 Task: Add an event with the title Product Testing Session, date '2024/05/20', time 9:40 AM to 11:40 AMand add a description: To enhance the networking experience, the event may also include icebreaker activities or facilitated networking games designed to spark conversations and foster connections. These activities will encourage attendees to interact with individuals they may not have met otherwise, promoting a broader network and diverse perspectives., put the event into Red category . Add location for the event as: 654 Belem Tower, Lisbon, Portugal, logged in from the account softage.1@softage.netand send the event invitation to softage.5@softage.net and softage.6@softage.net. Set a reminder for the event At time of event
Action: Mouse moved to (116, 115)
Screenshot: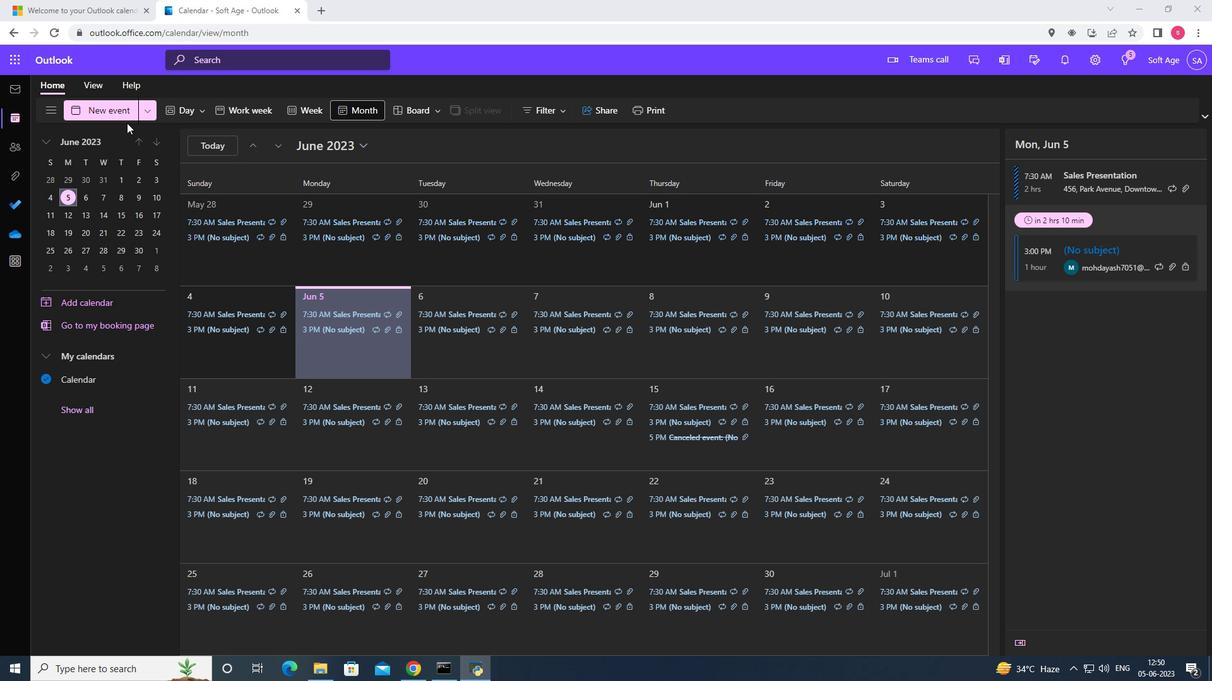 
Action: Mouse pressed left at (116, 115)
Screenshot: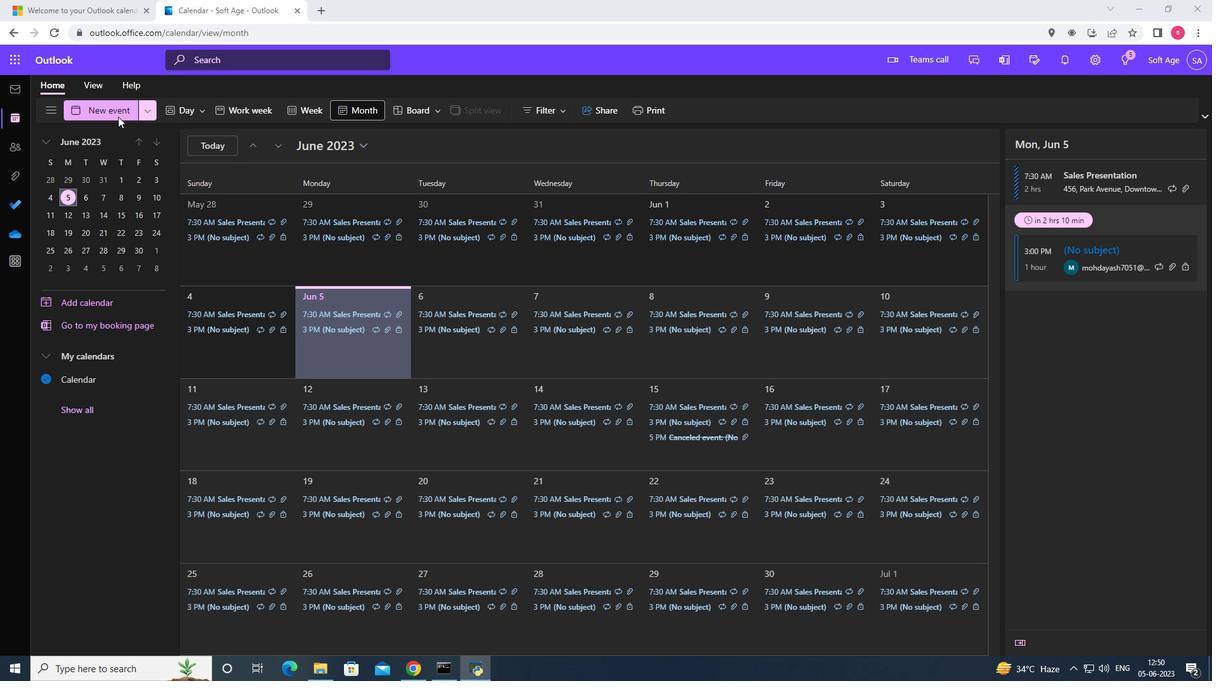 
Action: Mouse moved to (114, 228)
Screenshot: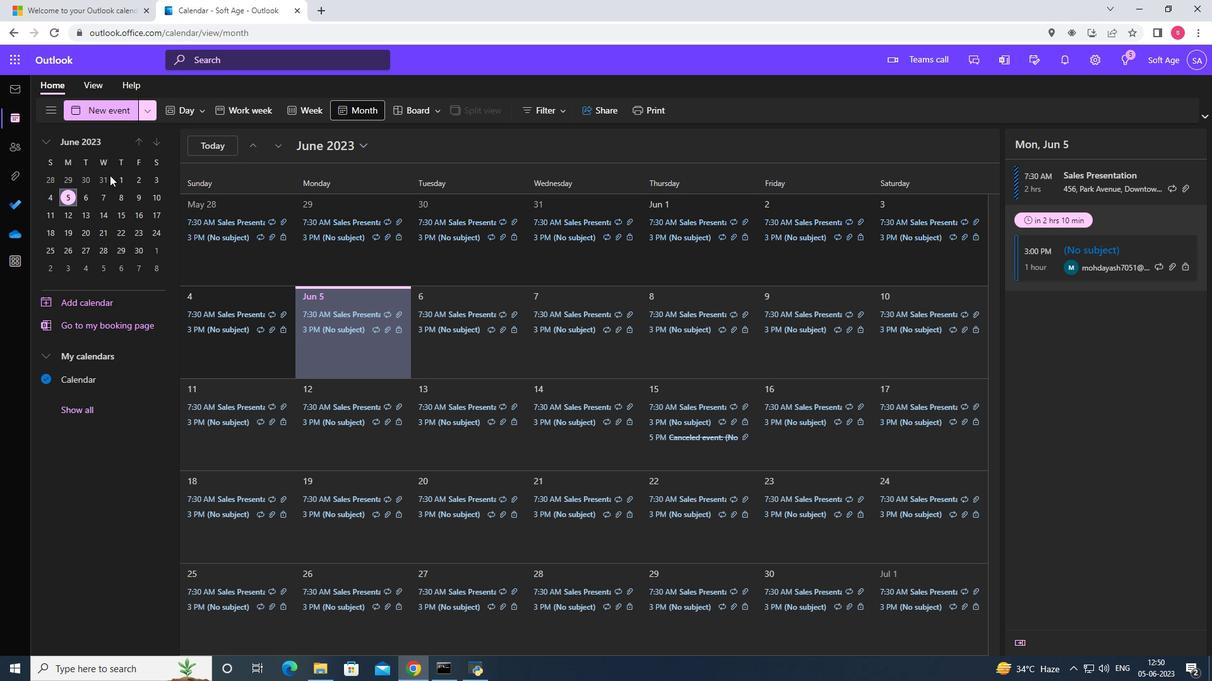 
Action: Key pressed <Key.shift><Key.shift><Key.shift>Product<Key.space><Key.shift>Testing<Key.space><Key.shift>Session<Key.space>
Screenshot: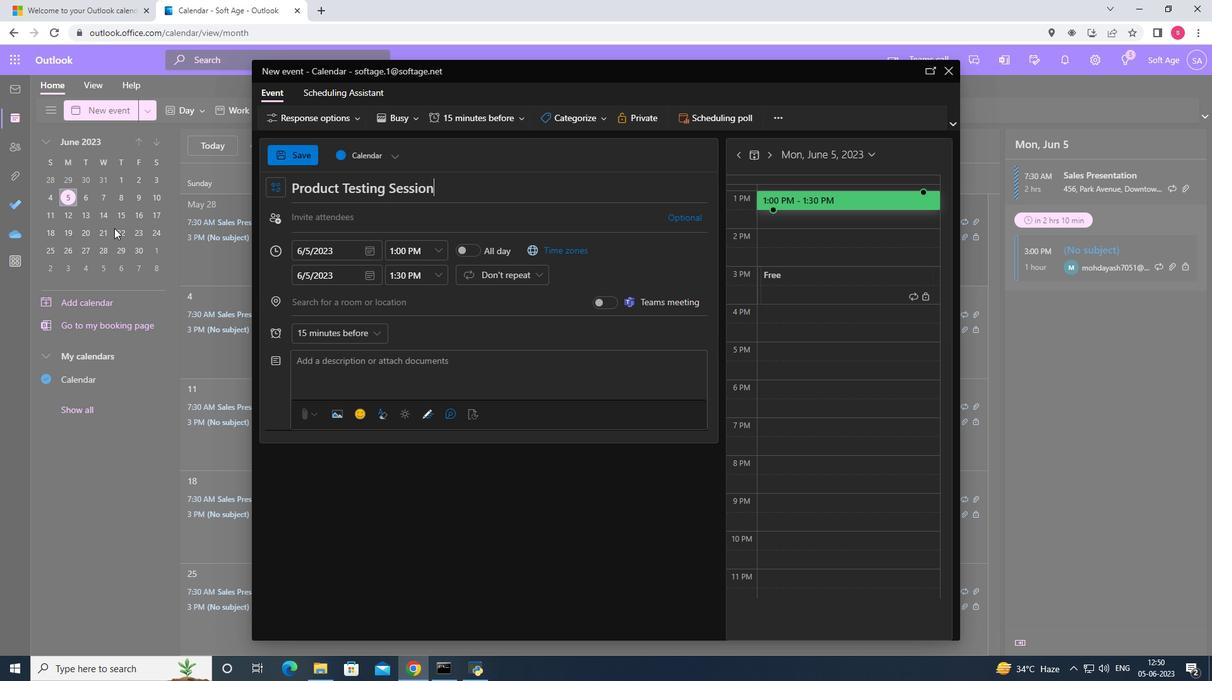 
Action: Mouse moved to (411, 282)
Screenshot: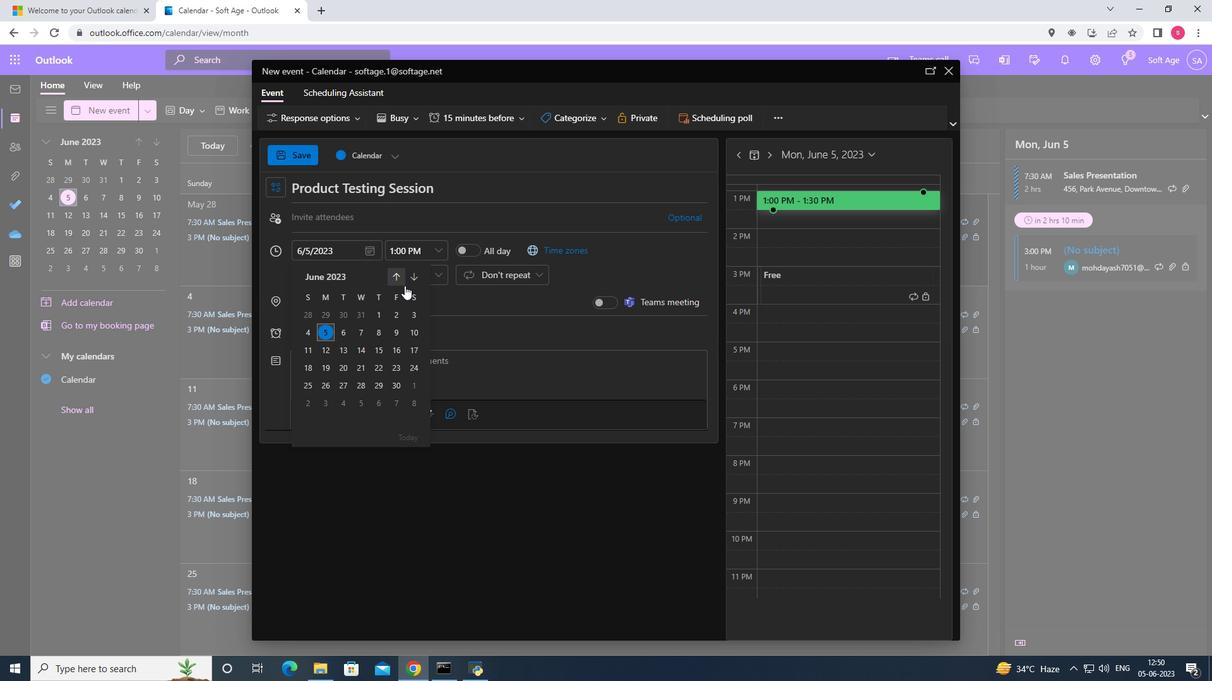 
Action: Mouse pressed left at (411, 282)
Screenshot: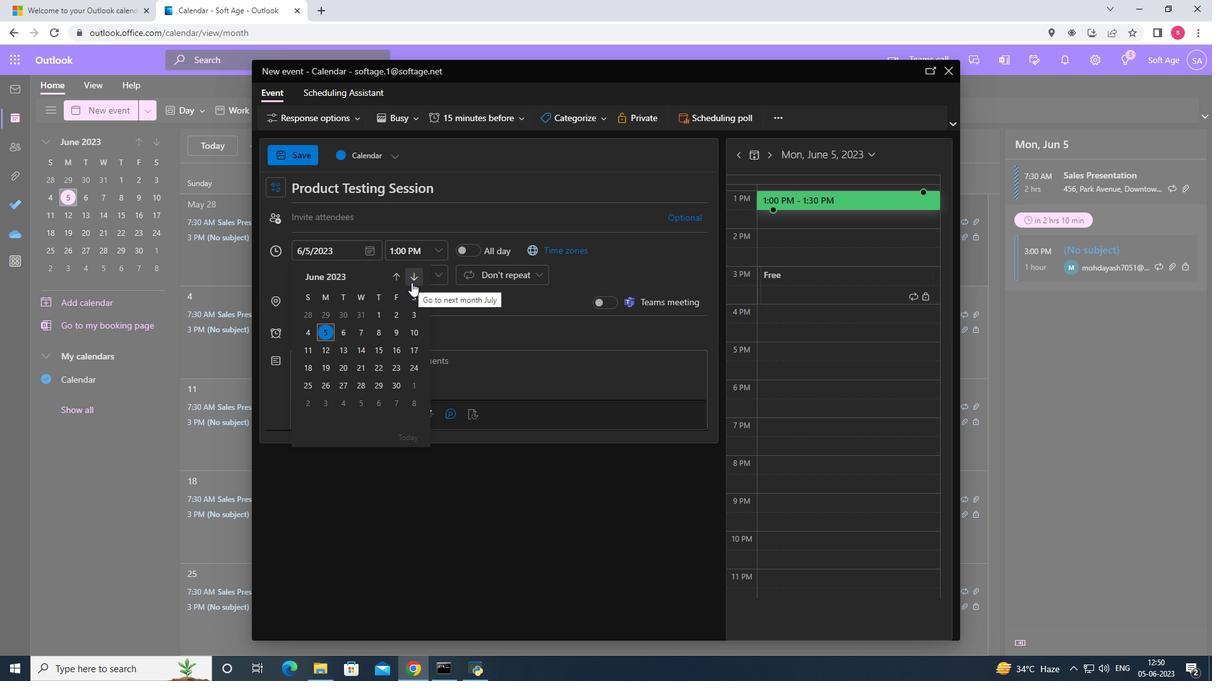 
Action: Mouse pressed left at (411, 282)
Screenshot: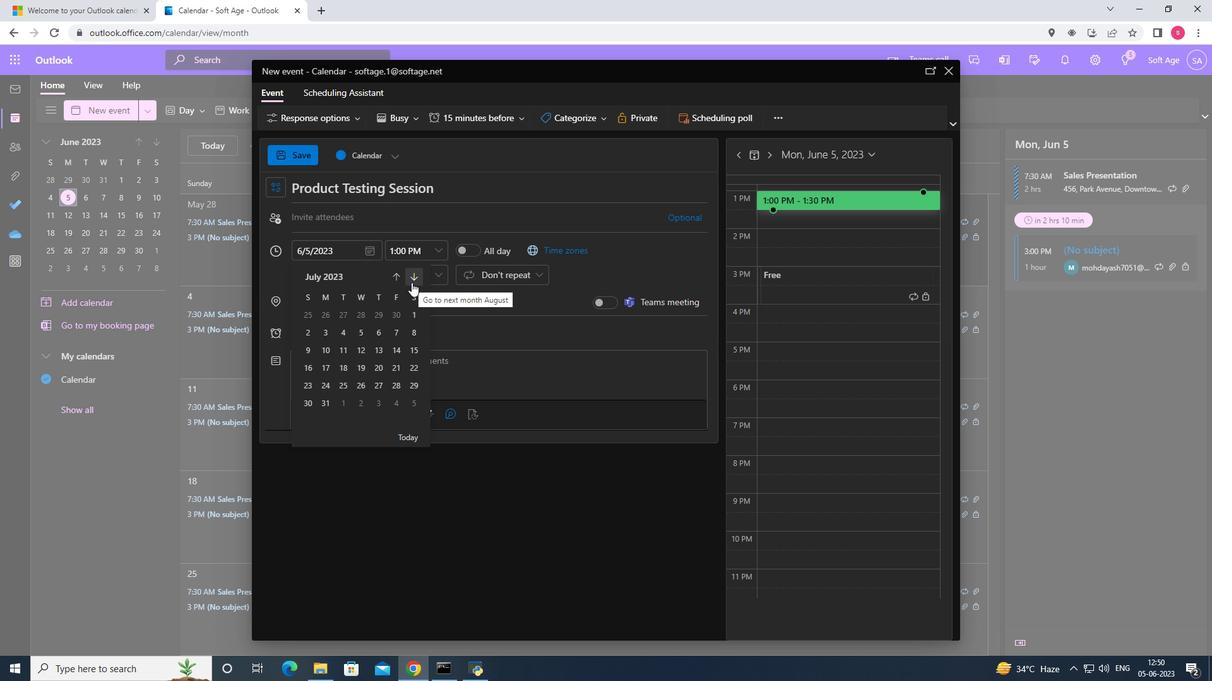 
Action: Mouse pressed left at (411, 282)
Screenshot: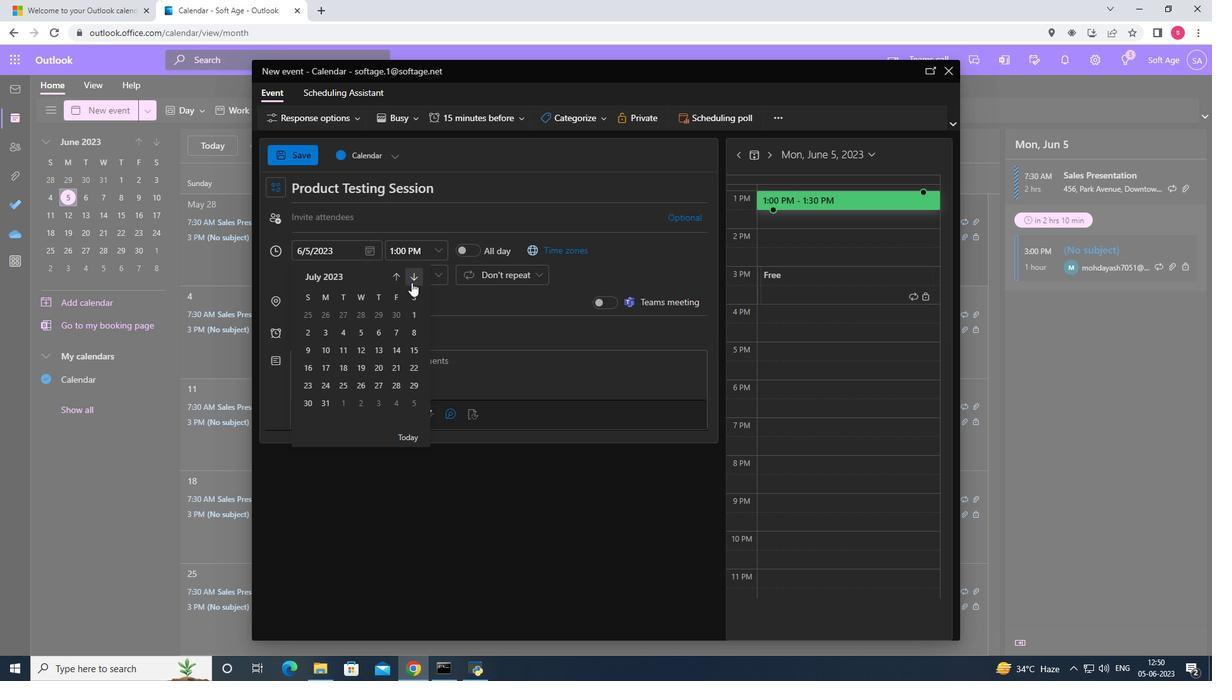 
Action: Mouse pressed left at (411, 282)
Screenshot: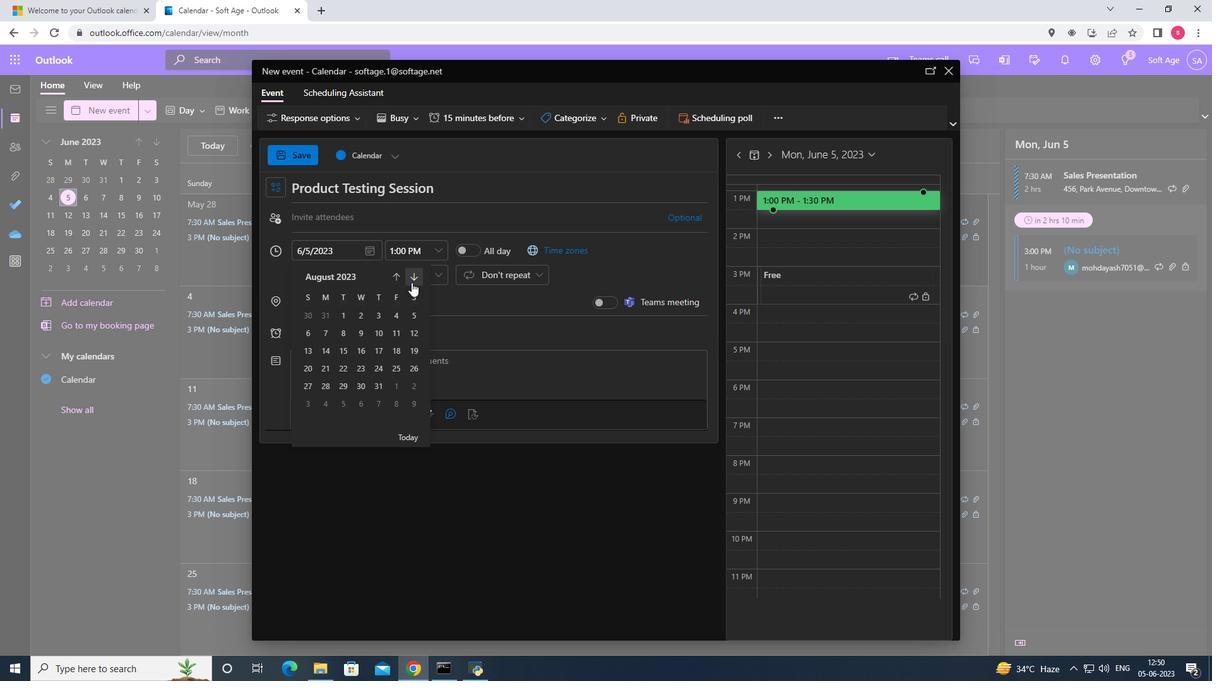 
Action: Mouse pressed left at (411, 282)
Screenshot: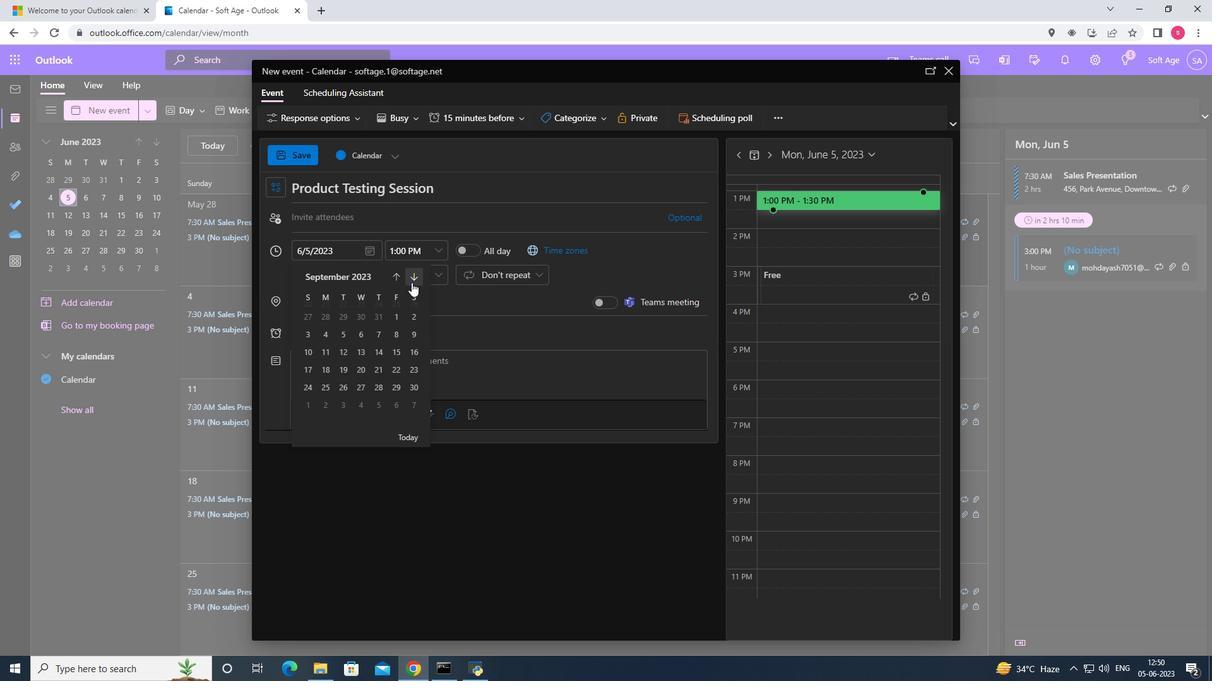 
Action: Mouse pressed left at (411, 282)
Screenshot: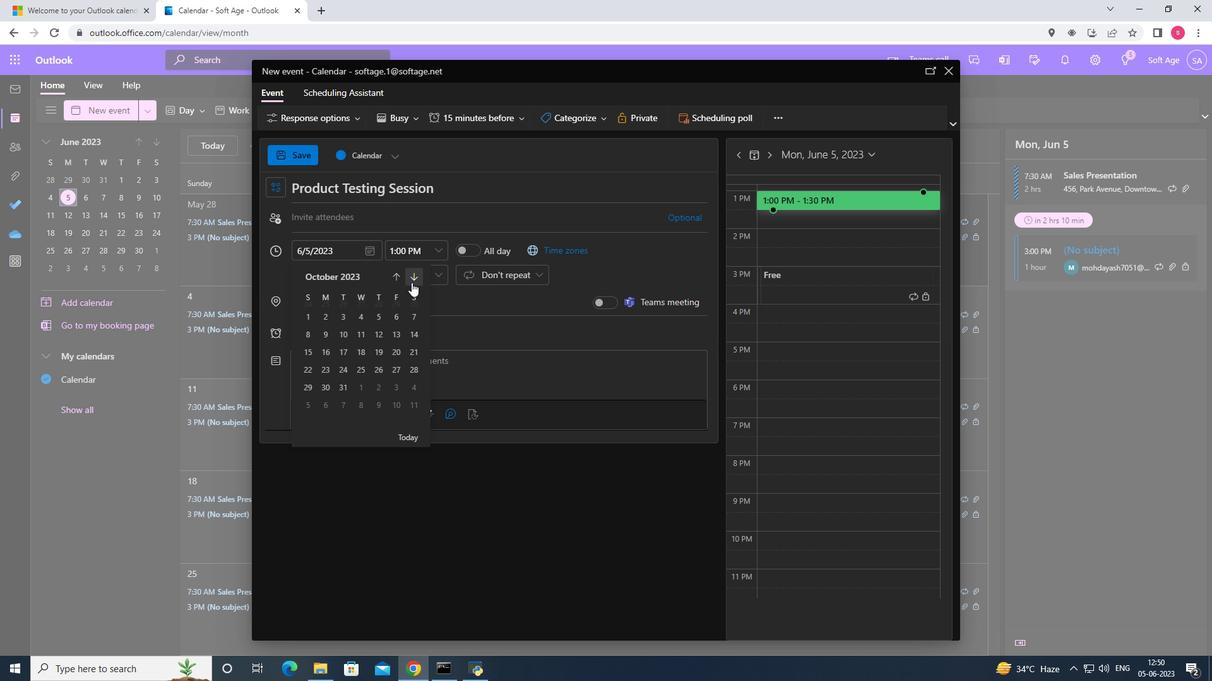 
Action: Mouse pressed left at (411, 282)
Screenshot: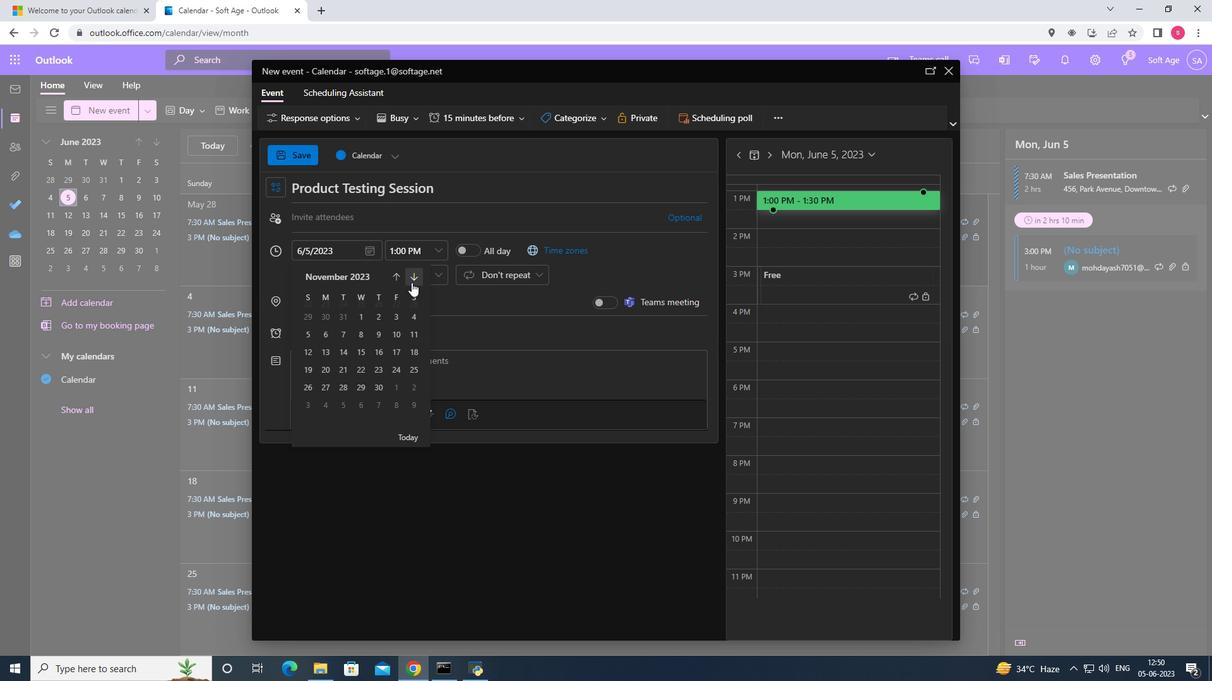 
Action: Mouse pressed left at (411, 282)
Screenshot: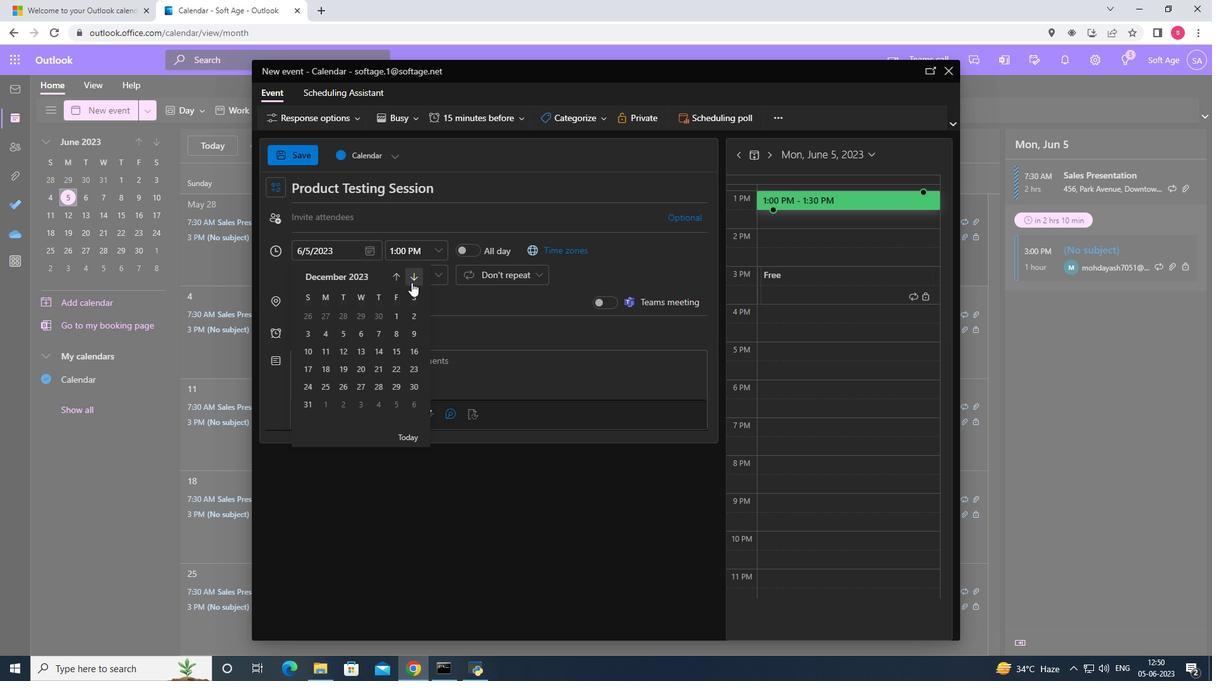 
Action: Mouse pressed left at (411, 282)
Screenshot: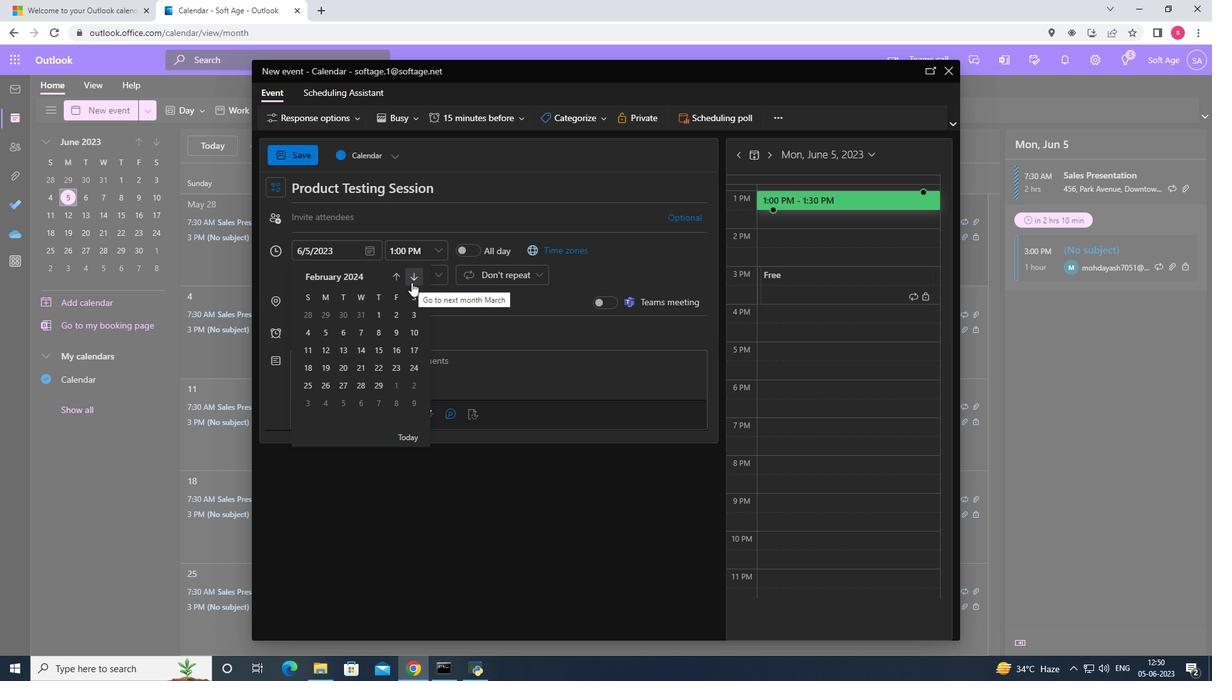 
Action: Mouse pressed left at (411, 282)
Screenshot: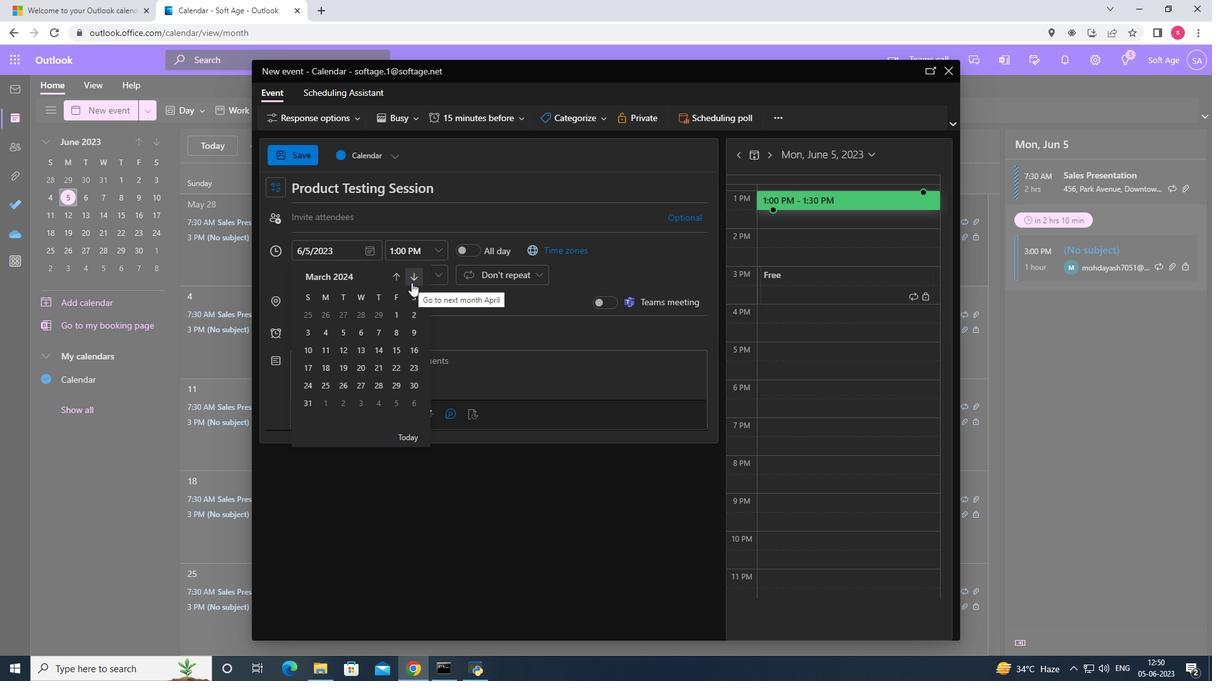 
Action: Mouse pressed left at (411, 282)
Screenshot: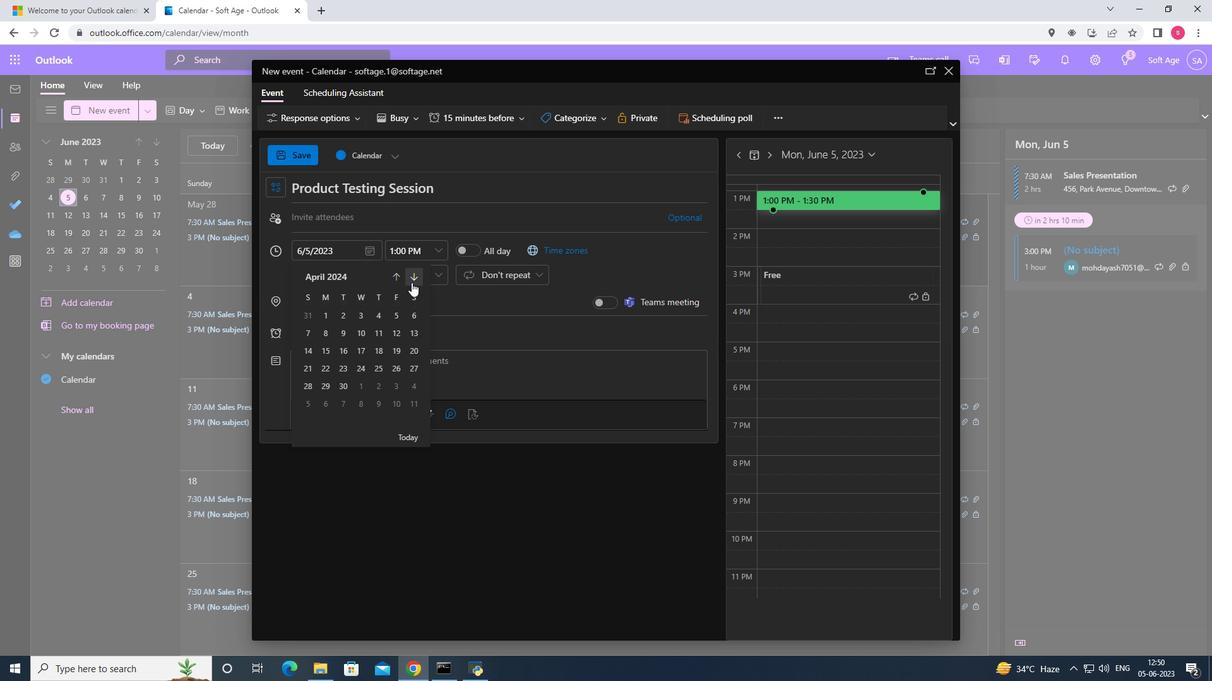 
Action: Mouse moved to (321, 366)
Screenshot: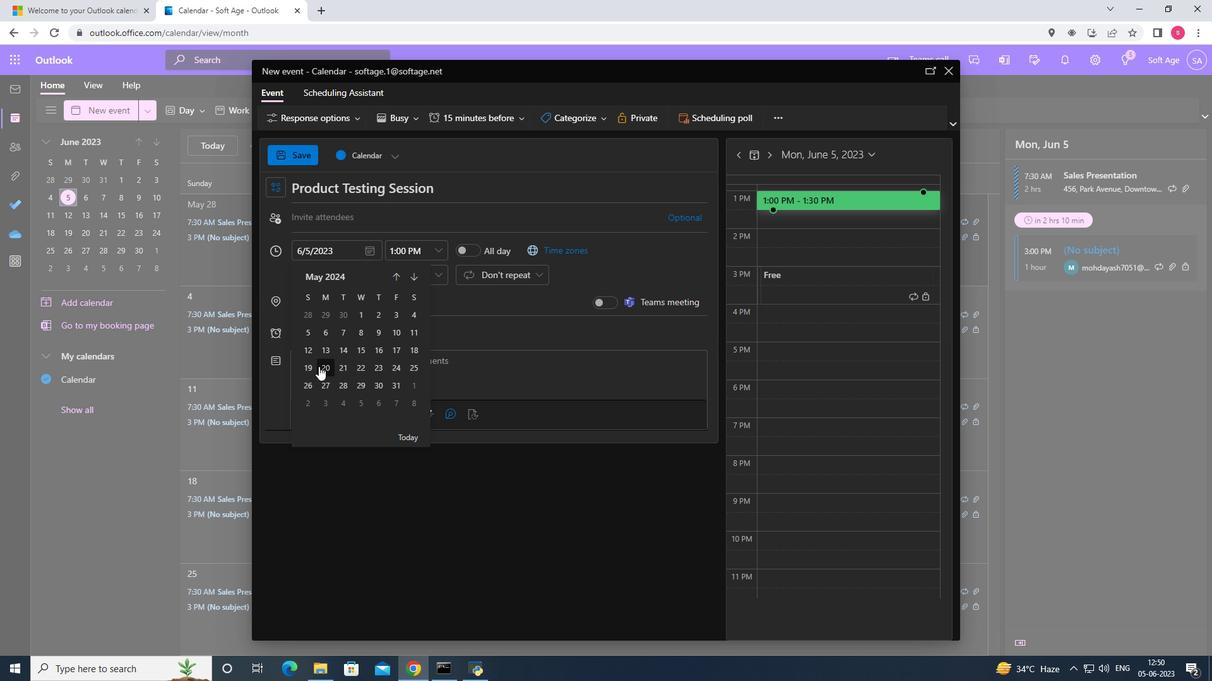 
Action: Mouse pressed left at (321, 366)
Screenshot: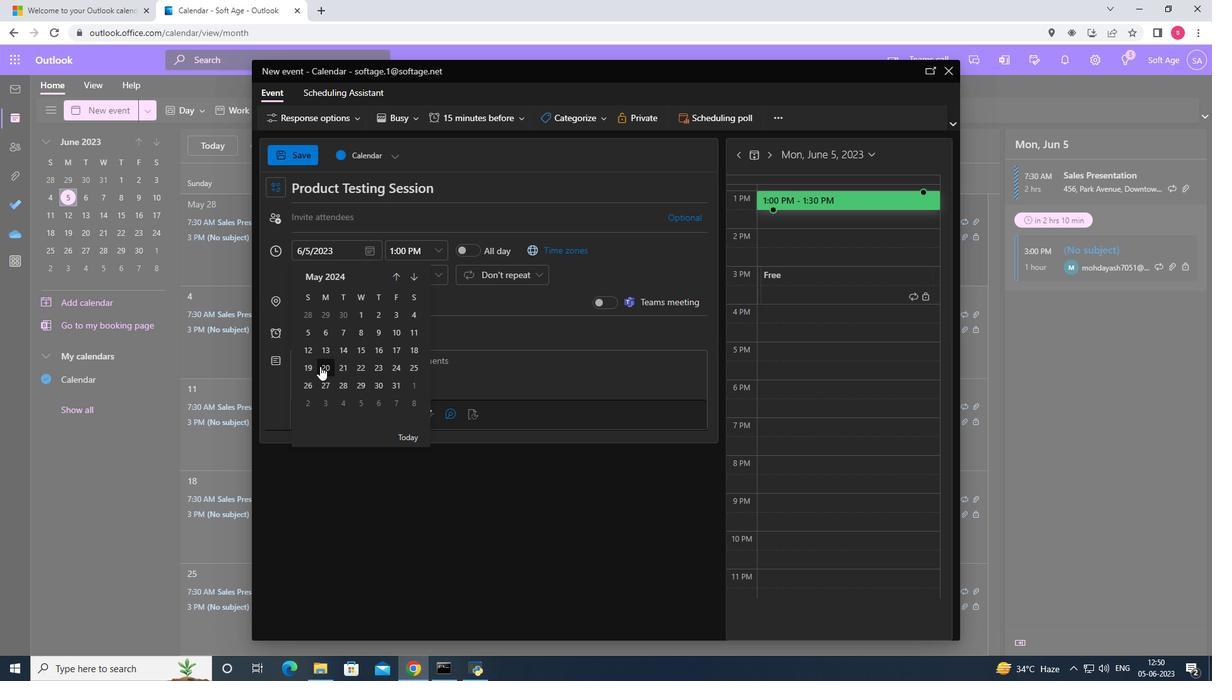 
Action: Mouse moved to (436, 253)
Screenshot: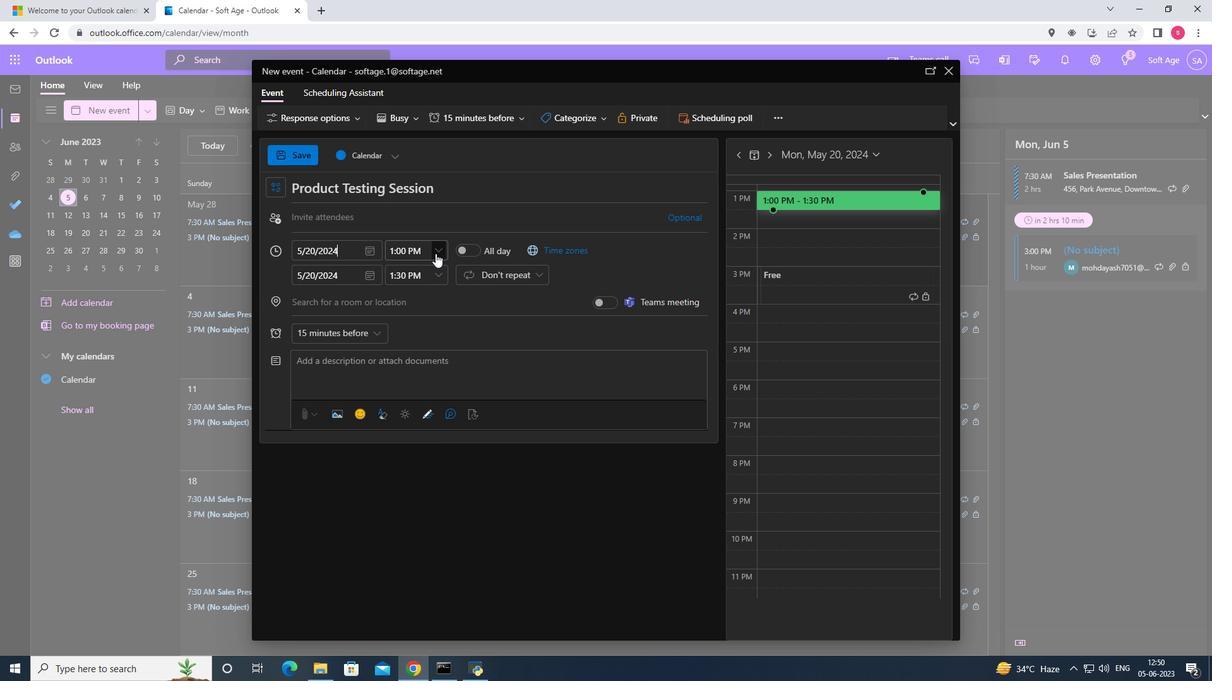 
Action: Mouse pressed left at (436, 253)
Screenshot: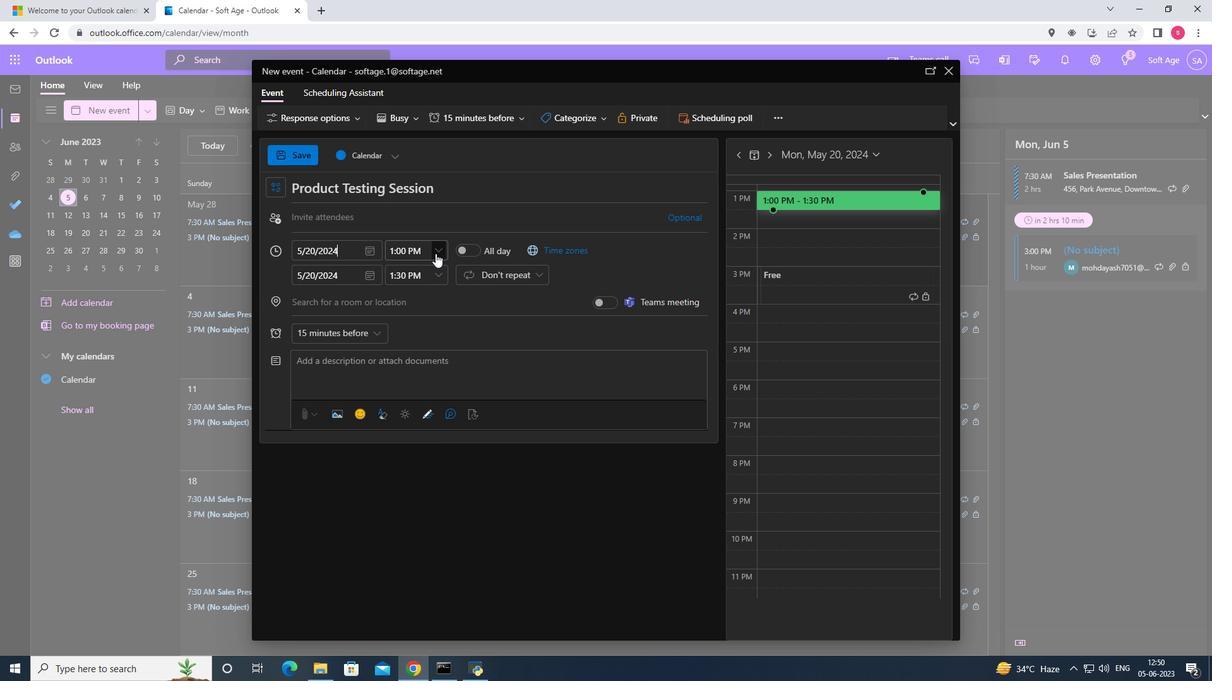 
Action: Mouse moved to (455, 270)
Screenshot: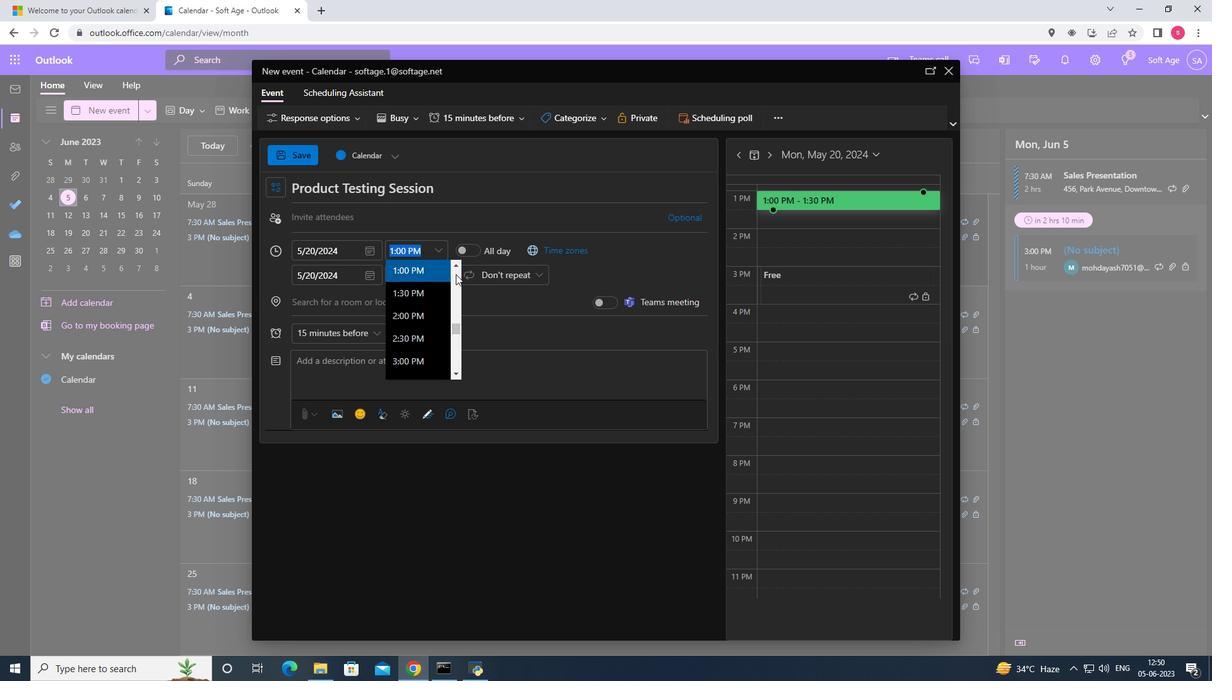 
Action: Mouse pressed left at (455, 270)
Screenshot: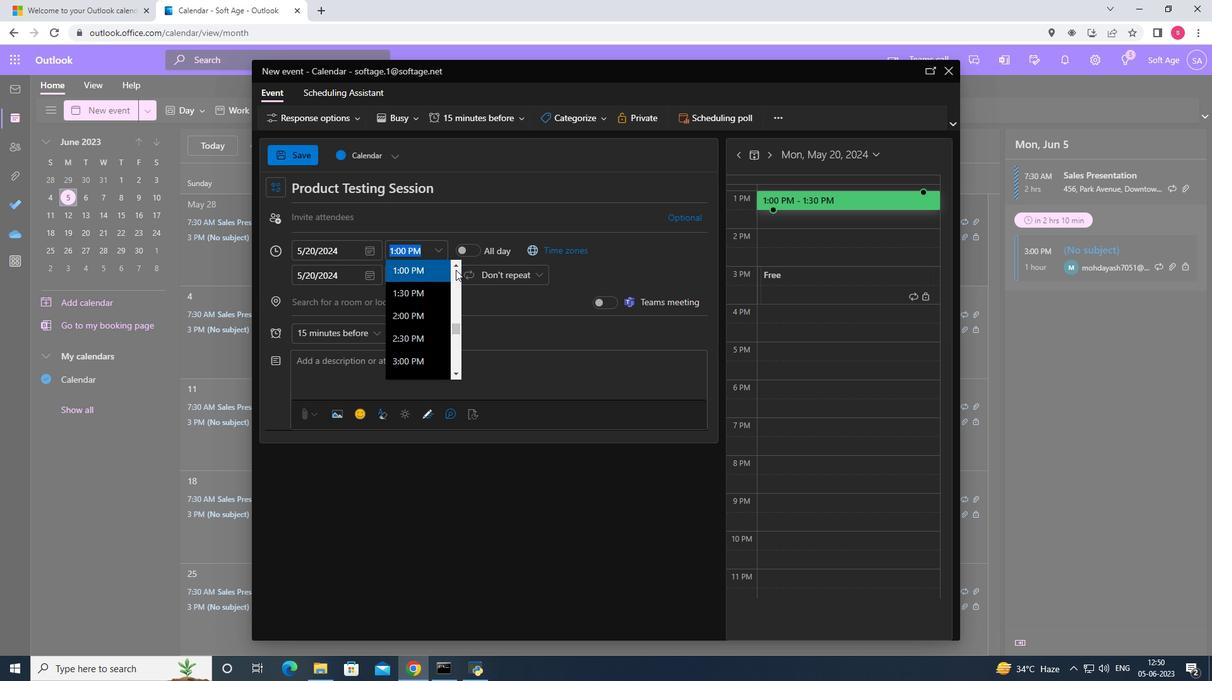 
Action: Mouse pressed left at (455, 270)
Screenshot: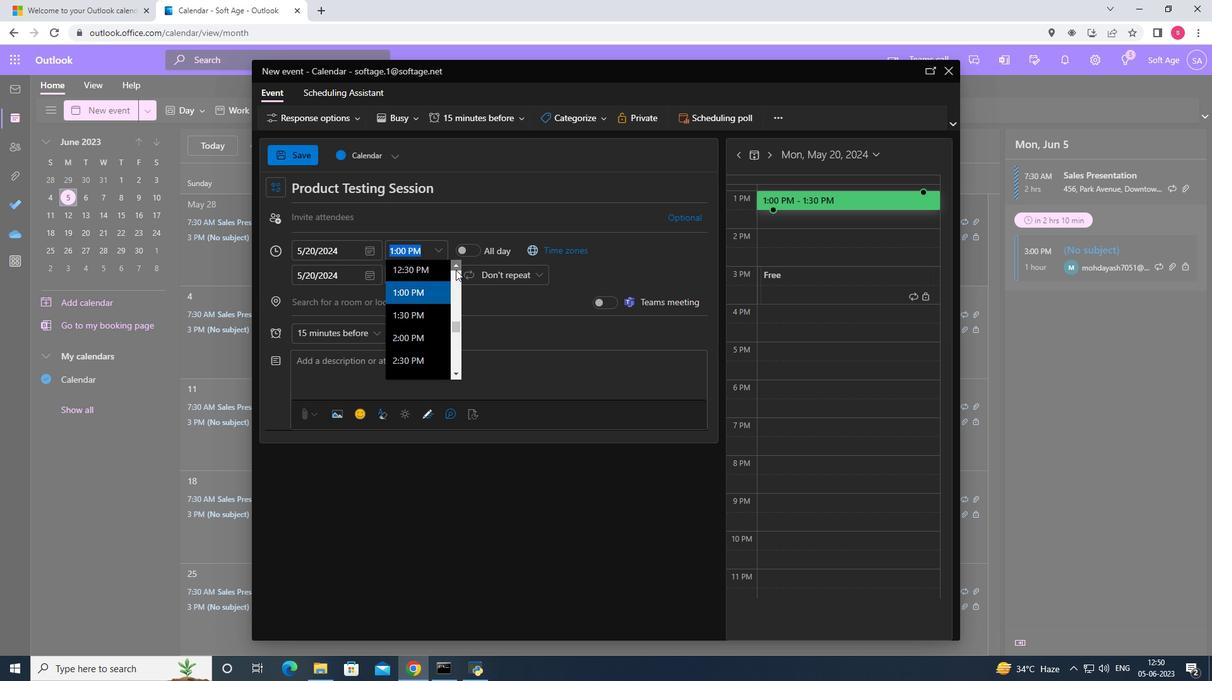 
Action: Mouse pressed left at (455, 270)
Screenshot: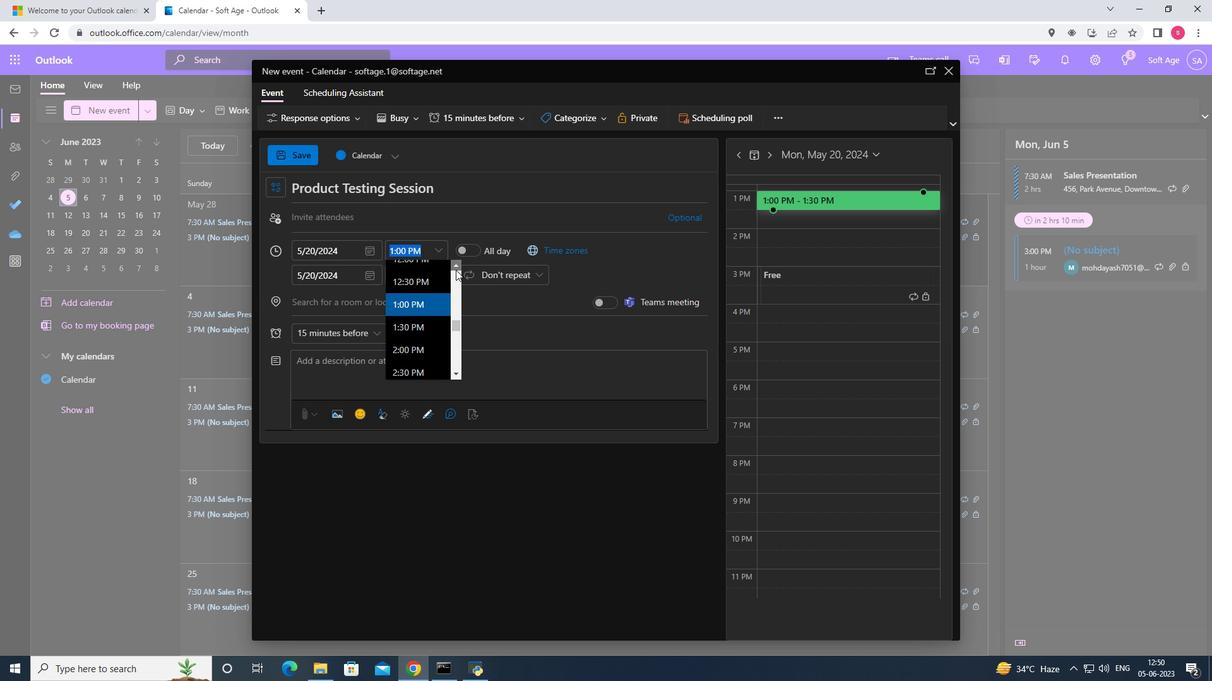 
Action: Mouse pressed left at (455, 270)
Screenshot: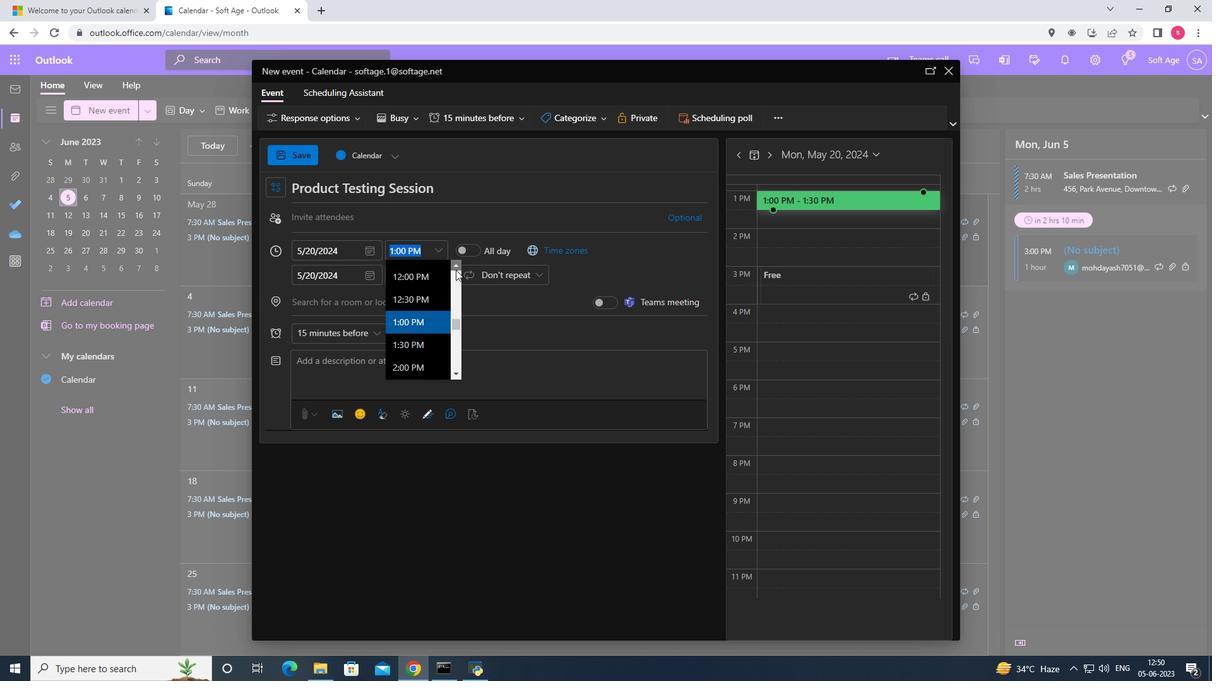 
Action: Mouse pressed left at (455, 270)
Screenshot: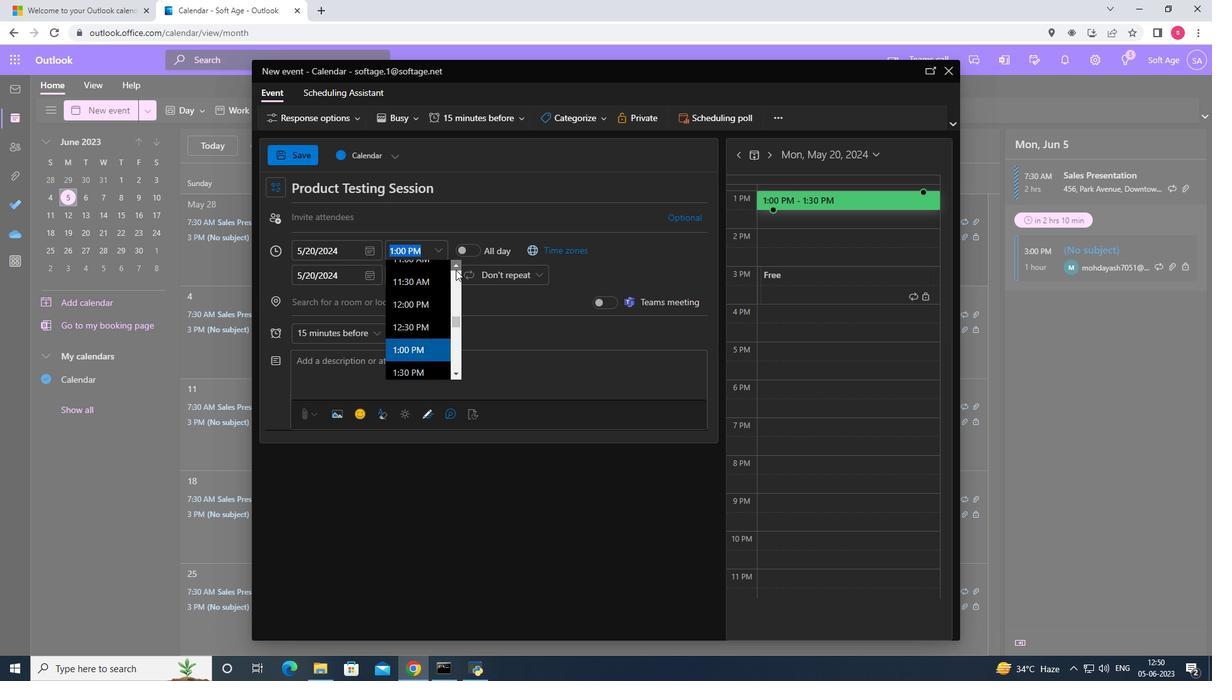 
Action: Mouse pressed left at (455, 270)
Screenshot: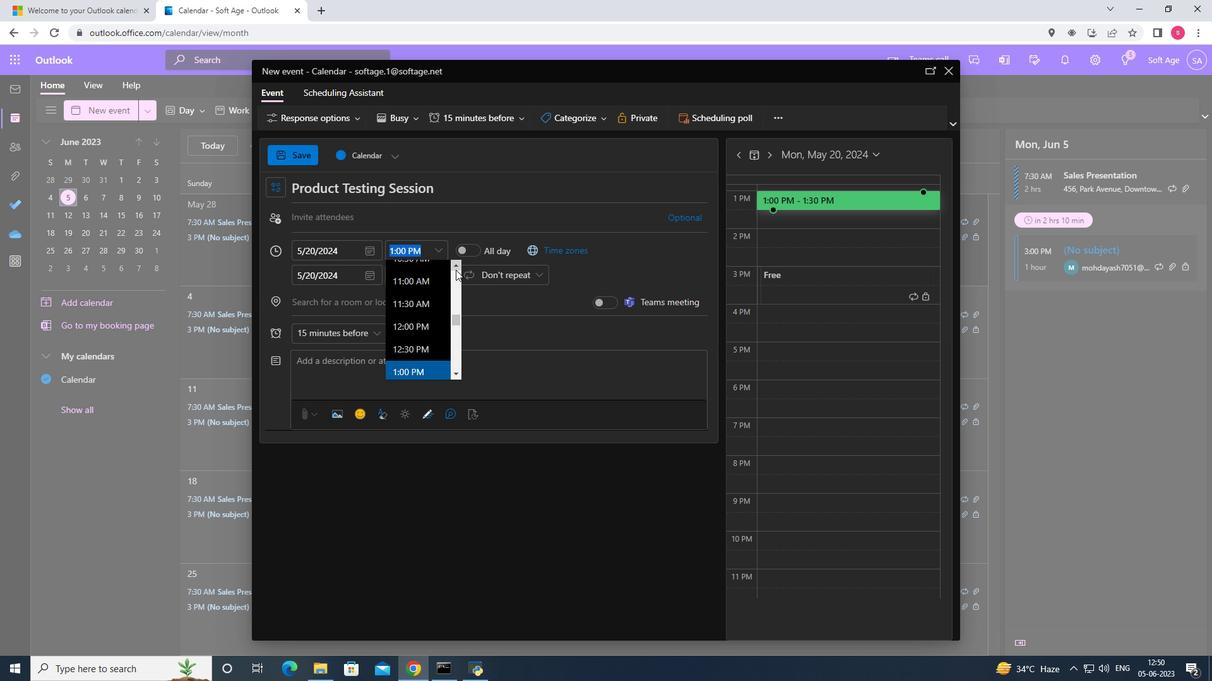 
Action: Mouse pressed left at (455, 270)
Screenshot: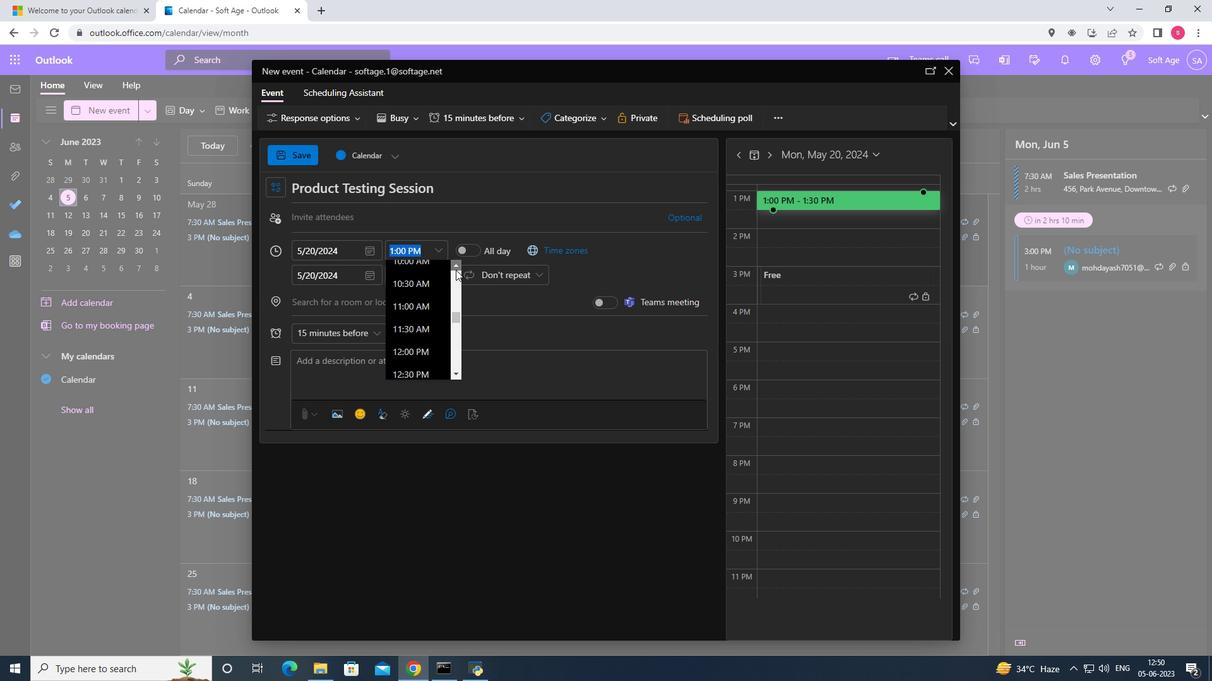
Action: Mouse pressed left at (455, 270)
Screenshot: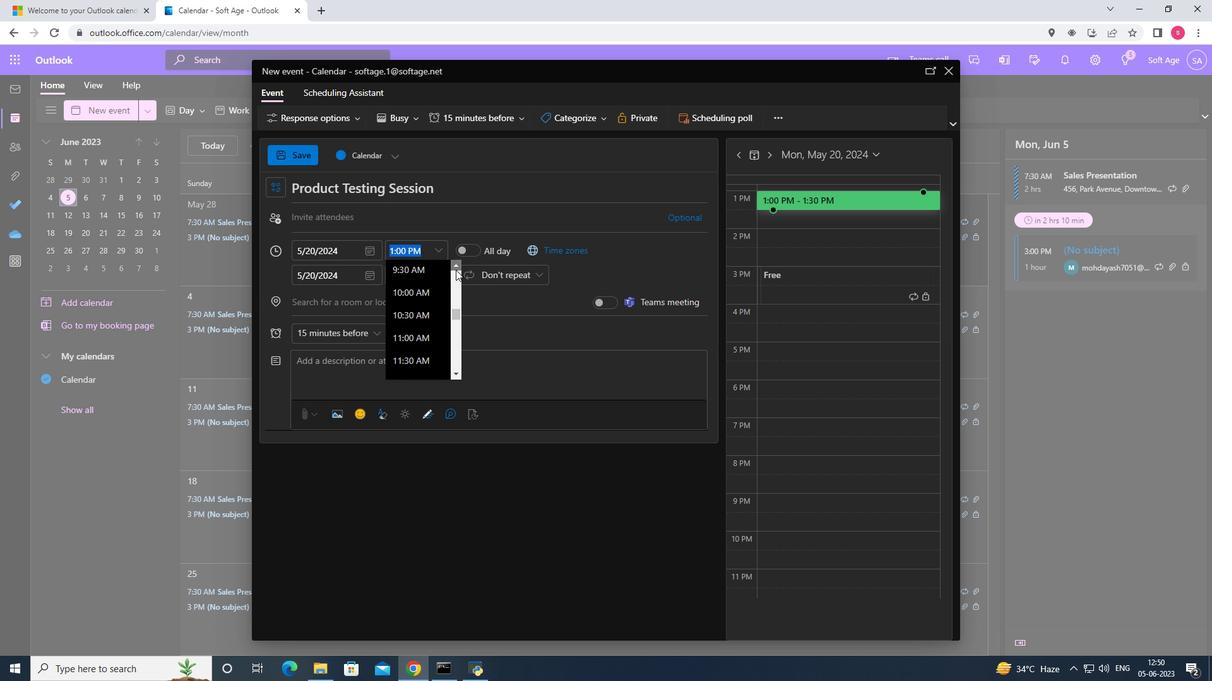 
Action: Mouse pressed left at (455, 270)
Screenshot: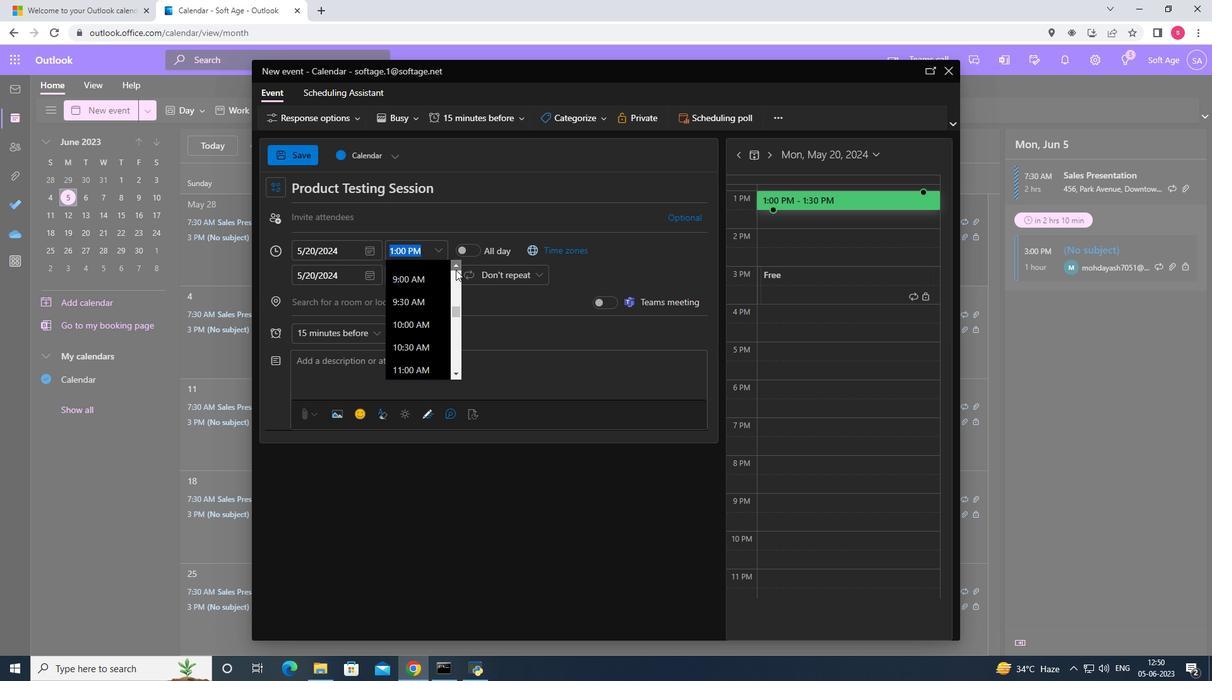 
Action: Mouse pressed left at (455, 270)
Screenshot: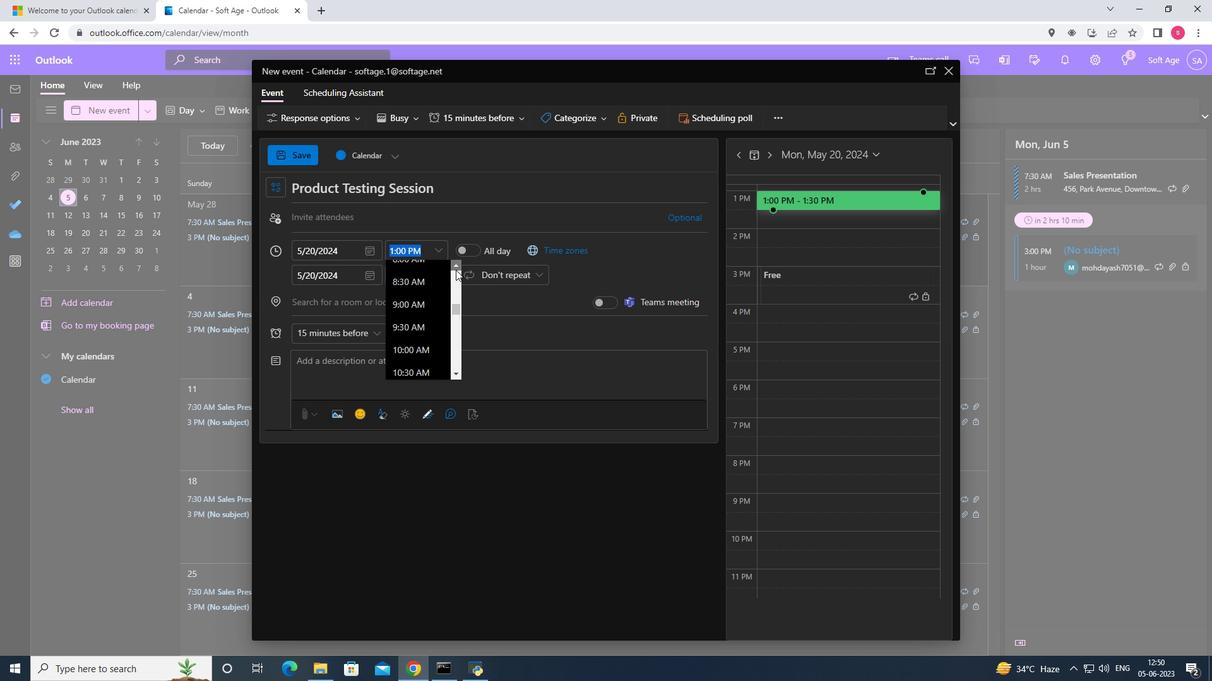 
Action: Mouse pressed left at (455, 270)
Screenshot: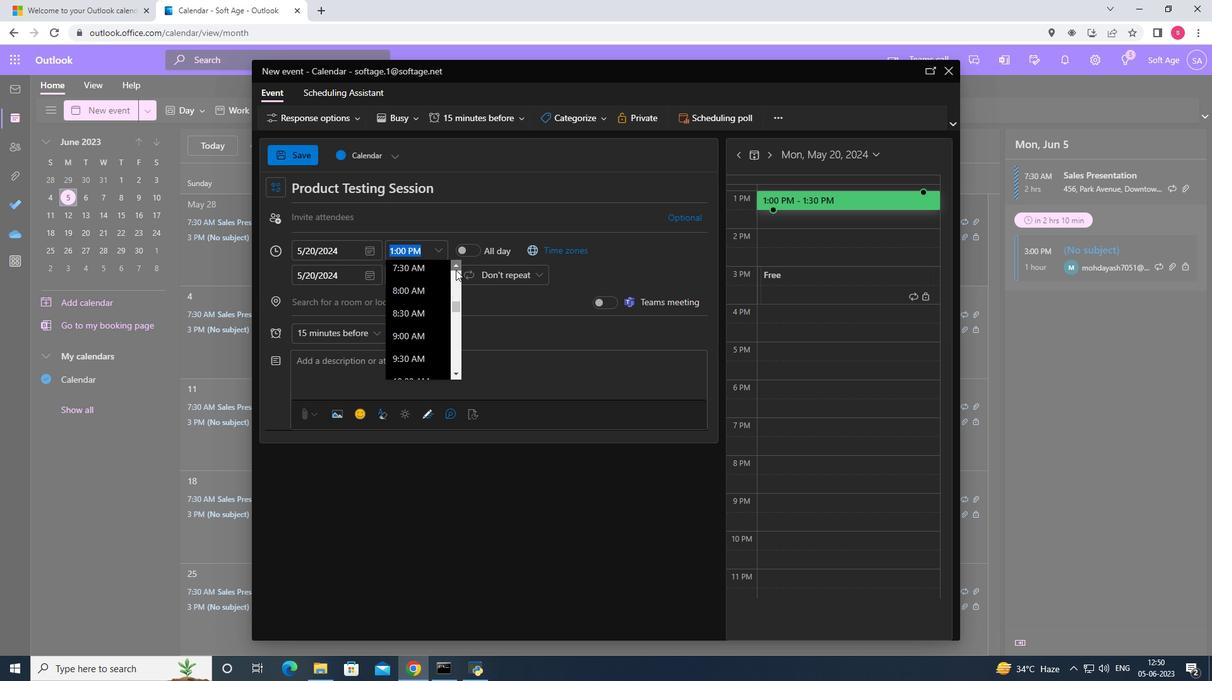 
Action: Mouse moved to (455, 371)
Screenshot: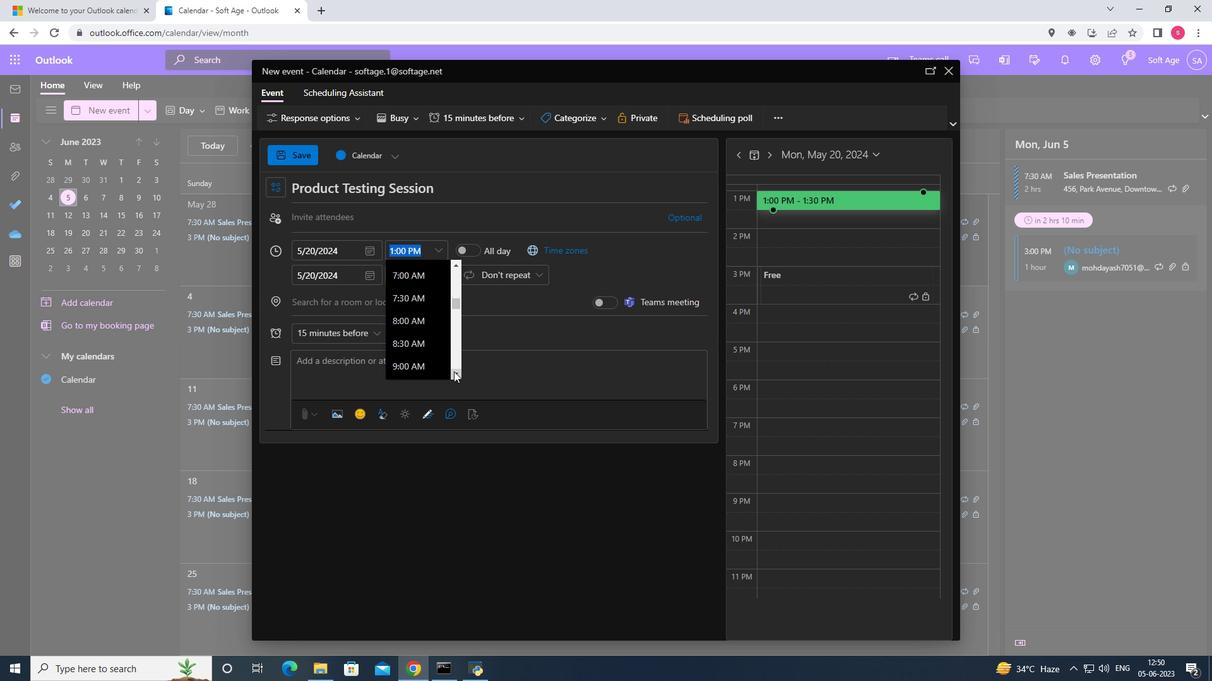 
Action: Mouse pressed left at (455, 371)
Screenshot: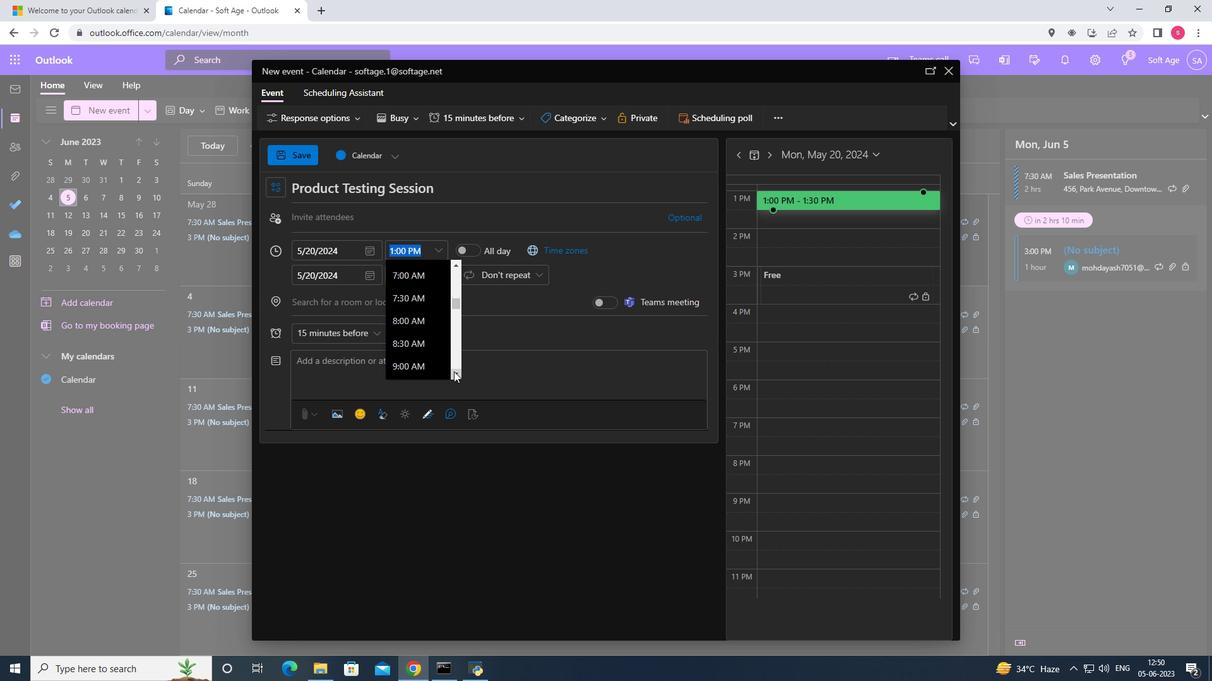 
Action: Mouse moved to (414, 359)
Screenshot: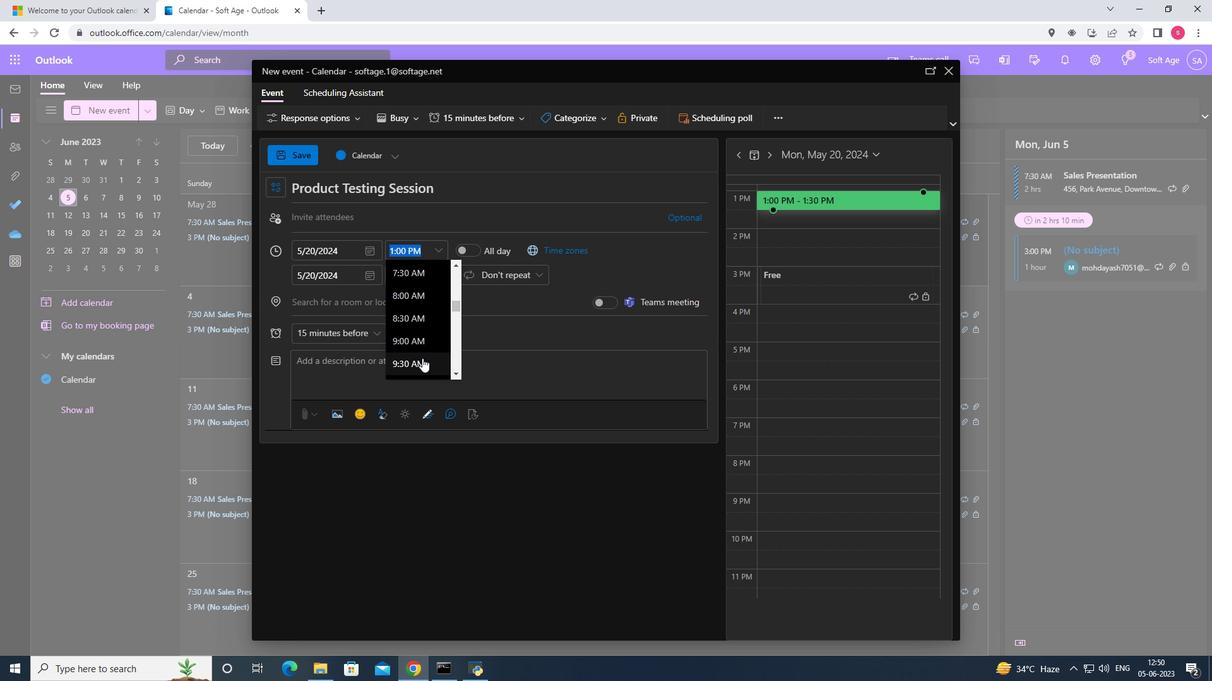 
Action: Mouse pressed left at (414, 359)
Screenshot: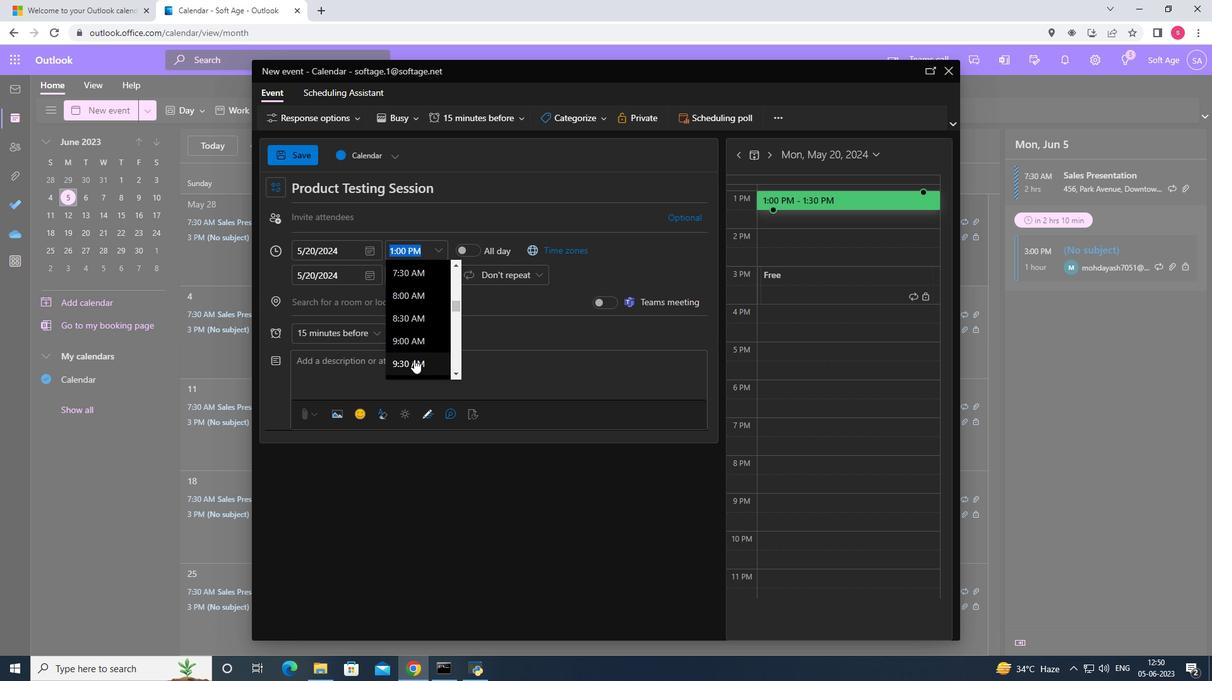 
Action: Mouse moved to (398, 250)
Screenshot: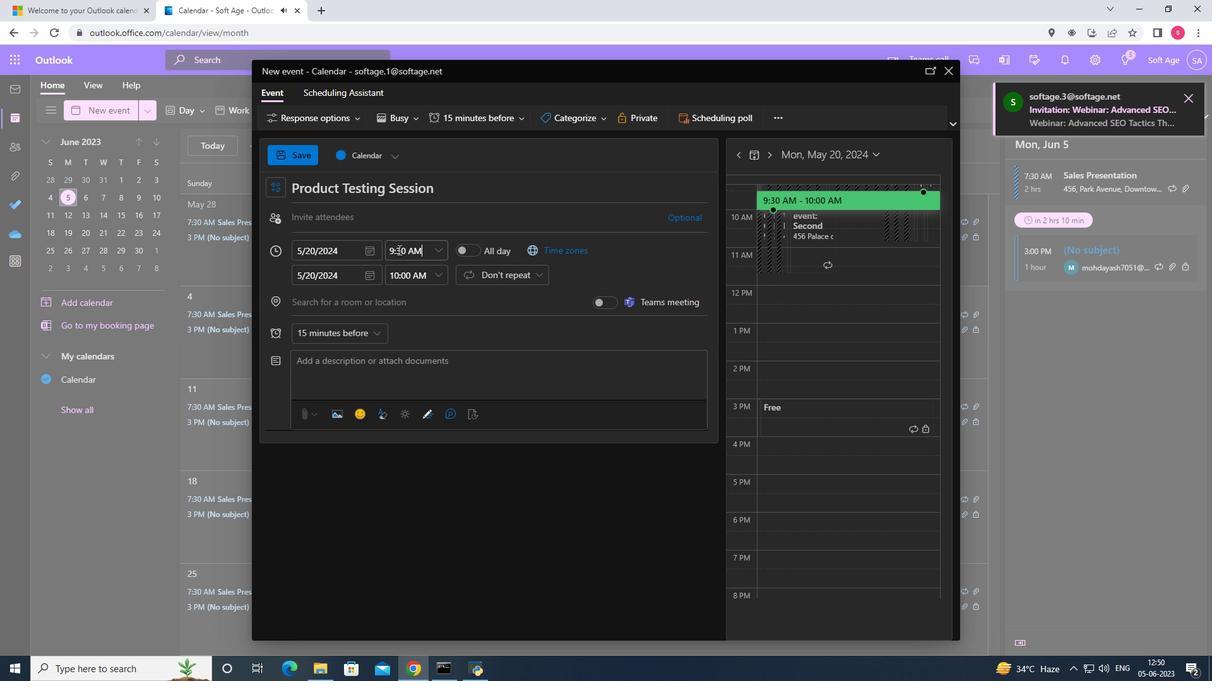 
Action: Mouse pressed left at (398, 250)
Screenshot: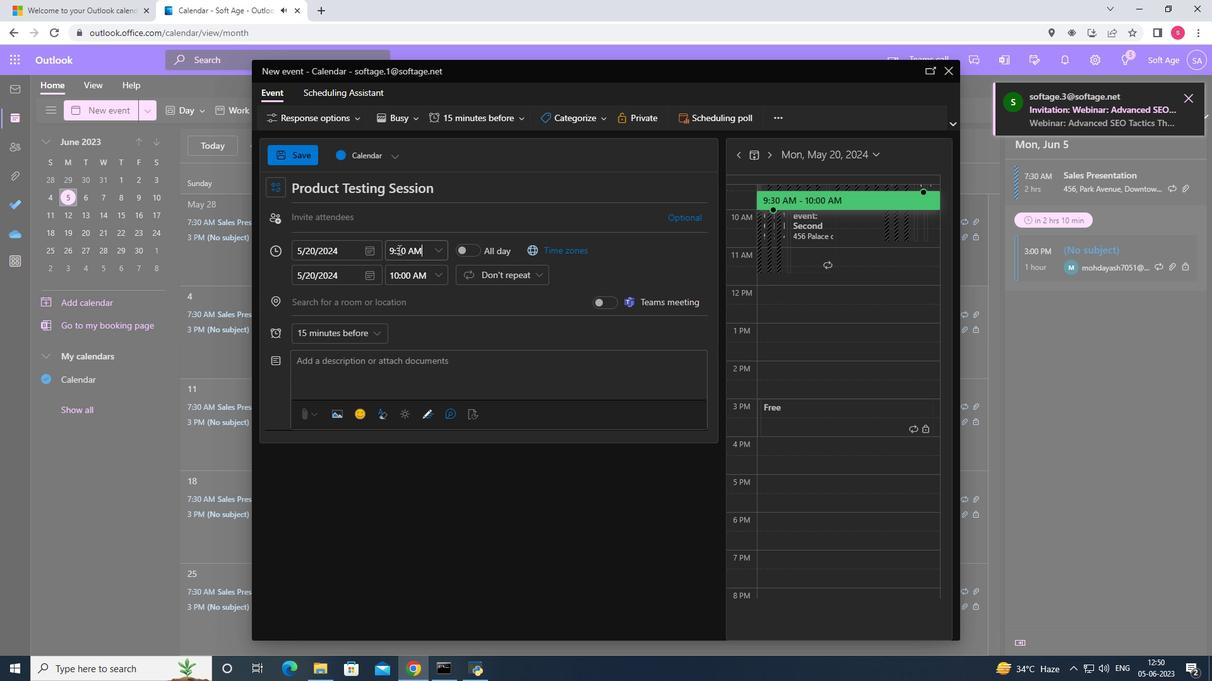 
Action: Mouse moved to (401, 251)
Screenshot: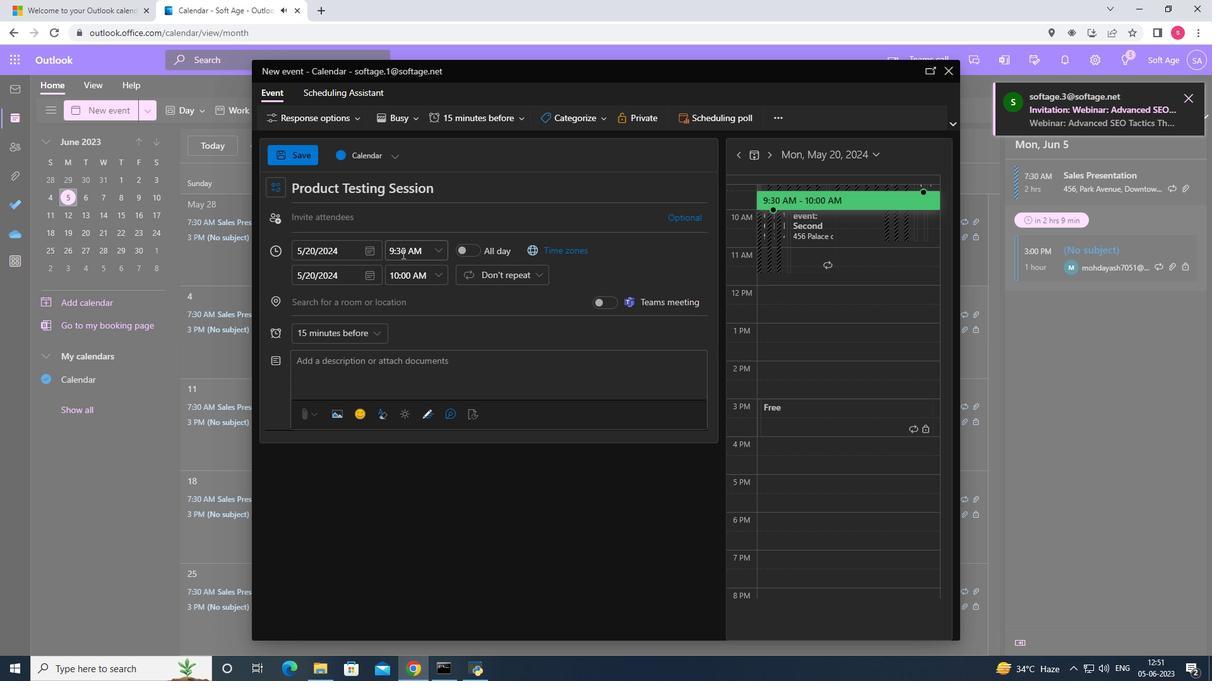 
Action: Mouse pressed left at (401, 251)
Screenshot: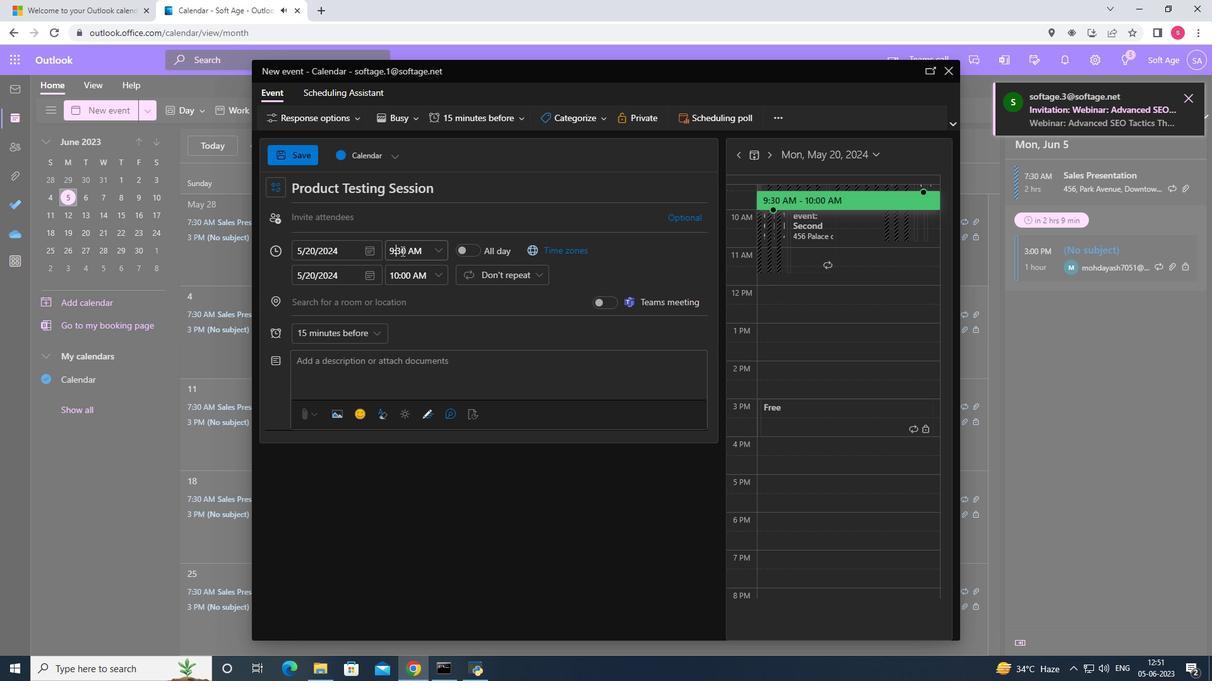 
Action: Key pressed <Key.backspace>4
Screenshot: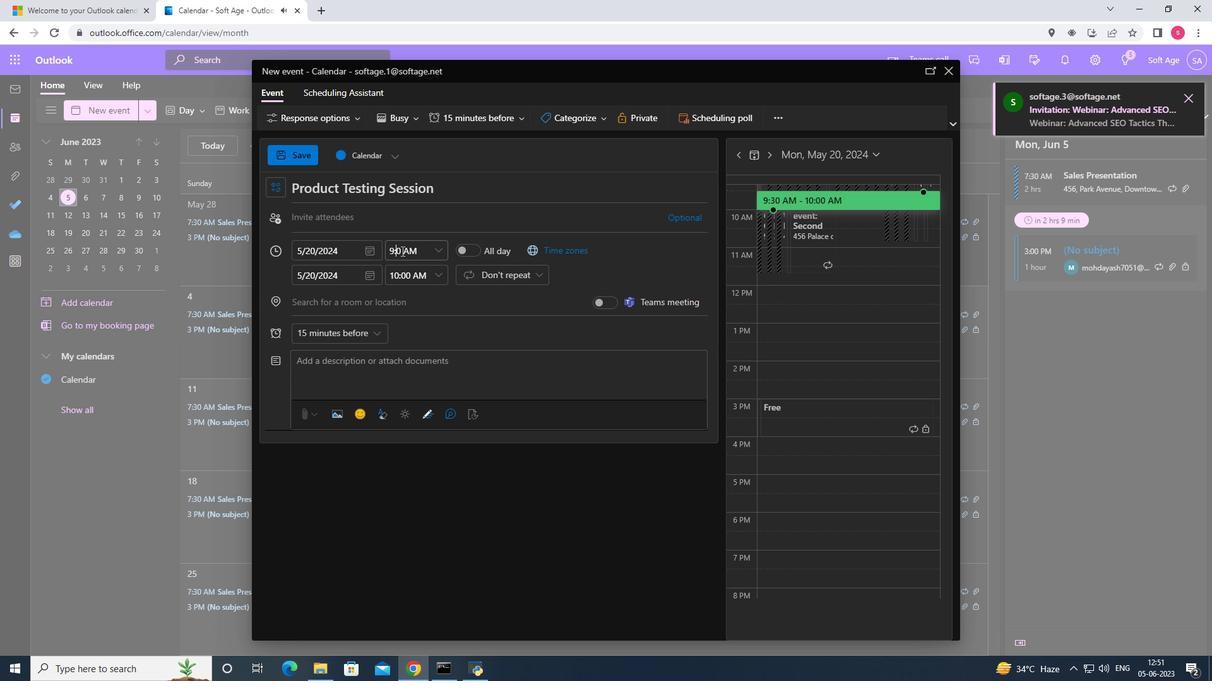 
Action: Mouse moved to (442, 274)
Screenshot: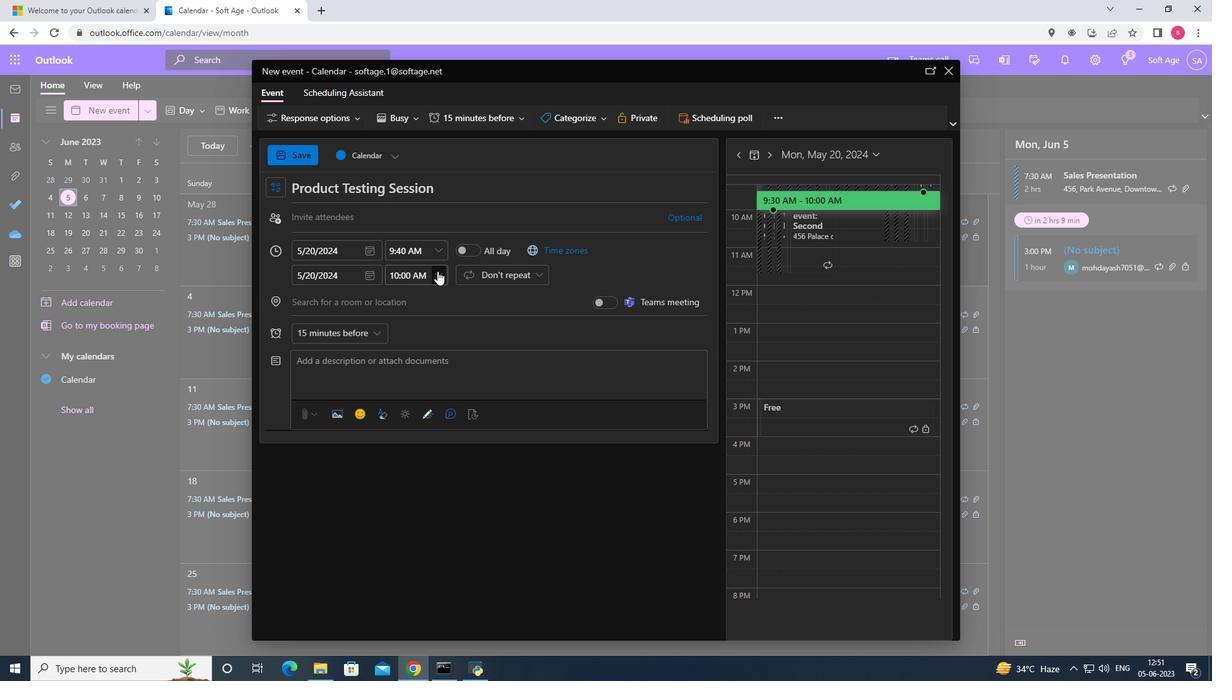 
Action: Mouse pressed left at (442, 274)
Screenshot: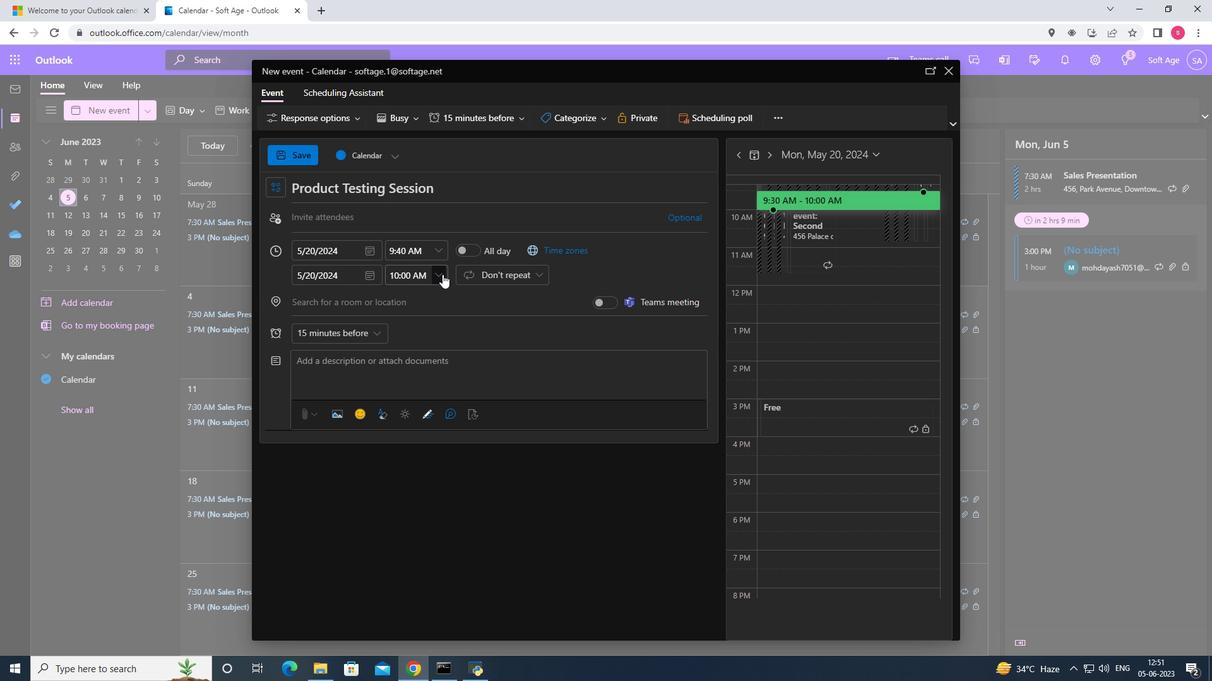 
Action: Mouse moved to (419, 371)
Screenshot: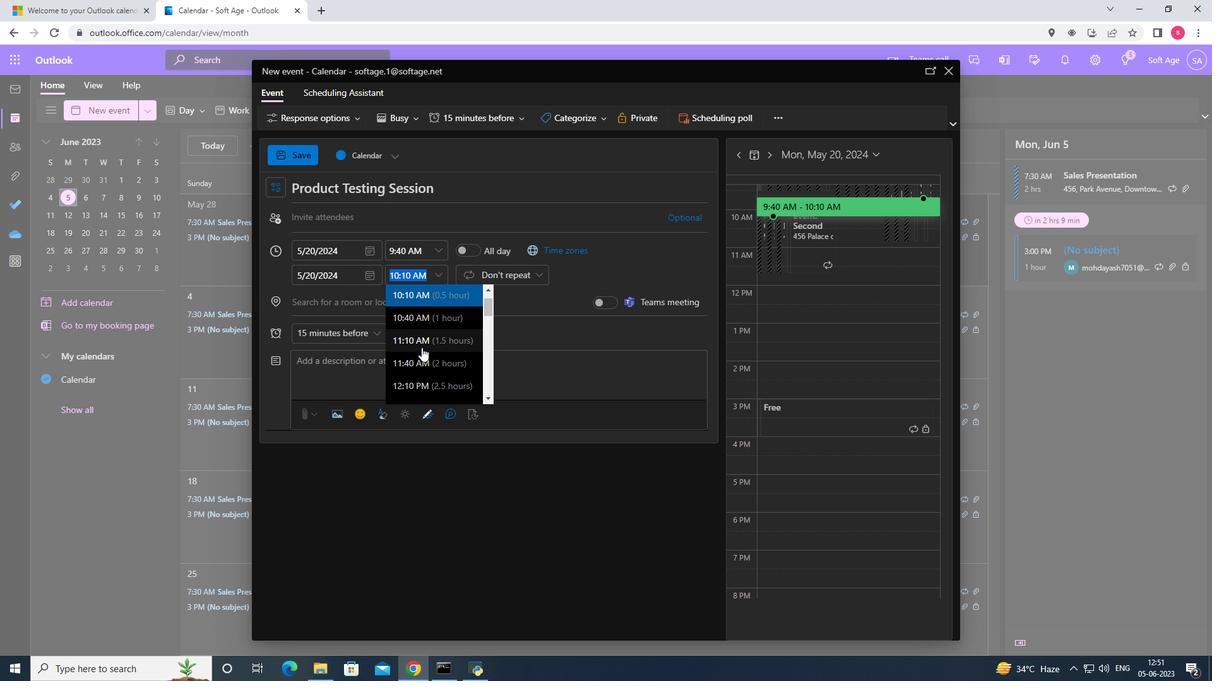
Action: Mouse pressed left at (419, 371)
Screenshot: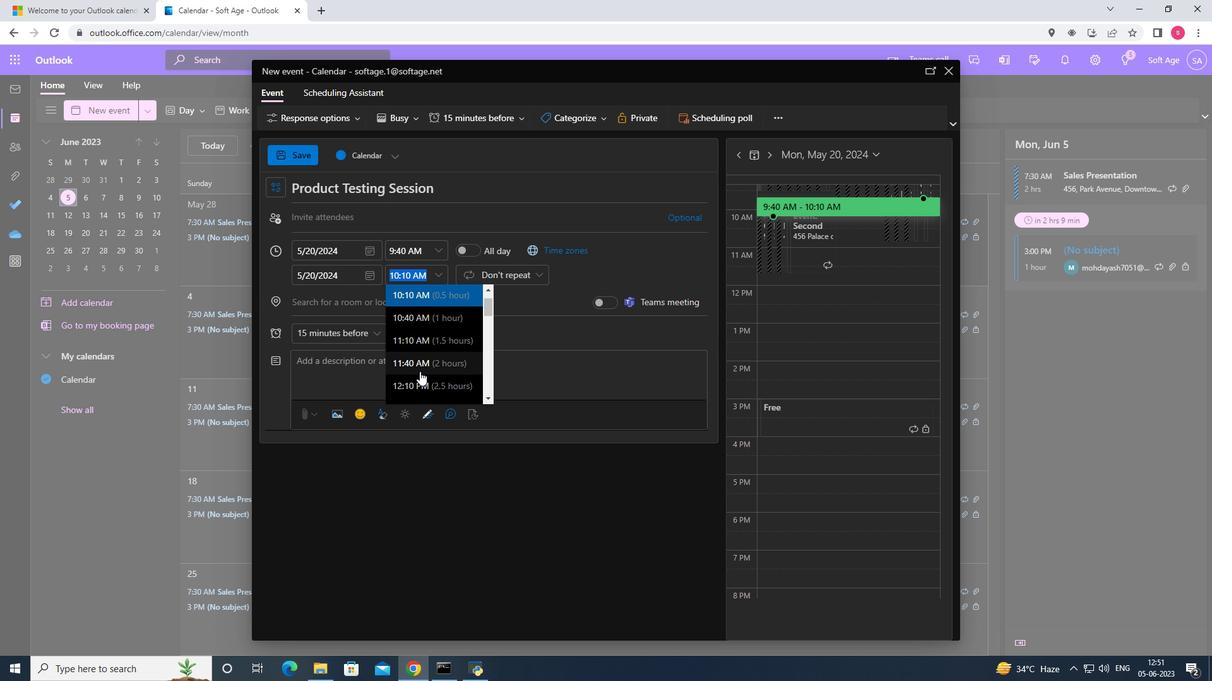 
Action: Mouse moved to (402, 379)
Screenshot: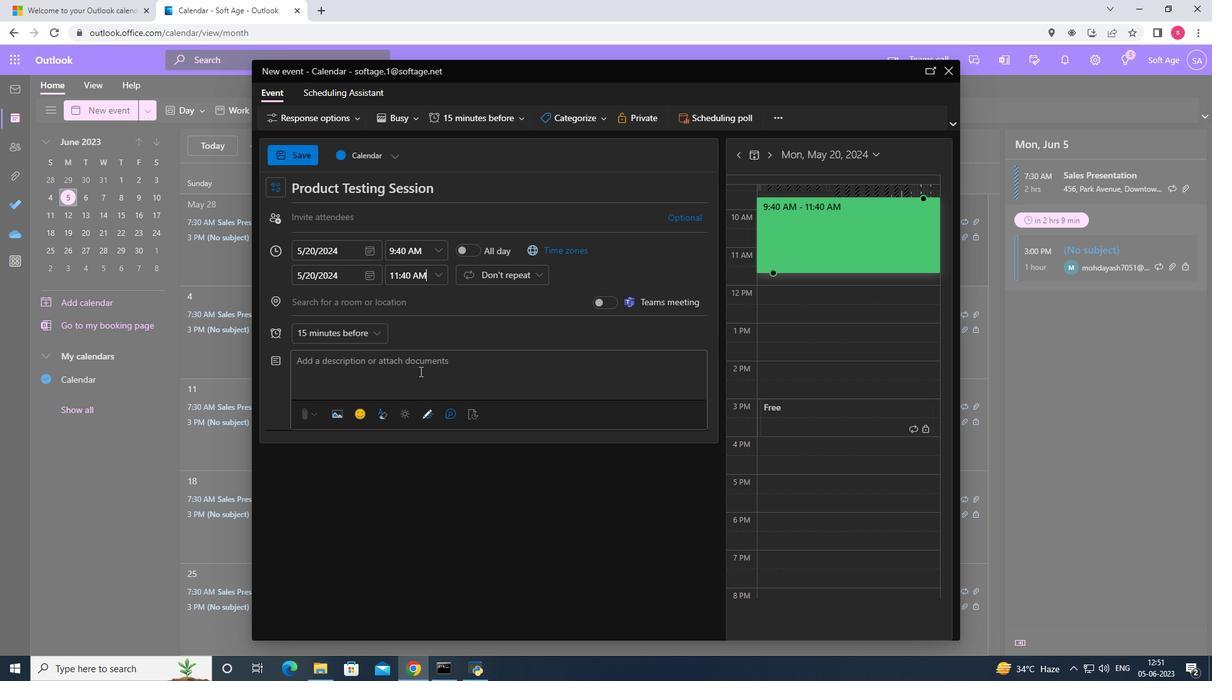 
Action: Mouse pressed left at (402, 379)
Screenshot: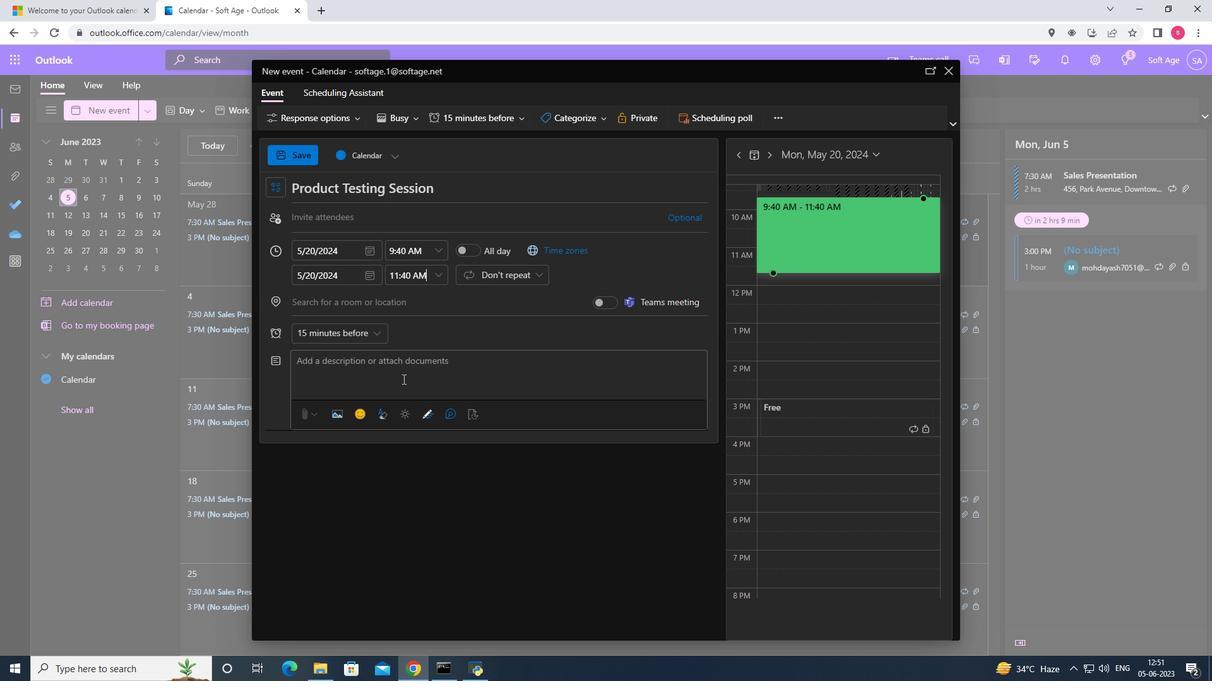
Action: Key pressed <Key.shift><Key.shift><Key.shift><Key.shift><Key.shift><Key.shift><Key.shift><Key.shift><Key.shift><Key.shift>To<Key.space>enhance<Key.space>the<Key.space>networking<Key.space>experience,<Key.space>the<Key.space>event<Key.space>may<Key.space>also<Key.space>include<Key.space>icebreaker<Key.space>activities<Key.space>or<Key.space>facilitated<Key.space>networking<Key.space>games<Key.space>designed<Key.space>to<Key.space>spark<Key.space>conversations<Key.space>and<Key.space>foster<Key.space>connections,<Key.backspace>.<Key.space>t<Key.backspace><Key.shift>Those<Key.backspace><Key.backspace><Key.backspace>ese<Key.space>activities<Key.space>will<Key.space>encouran<Key.backspace>ge<Key.space>attendees<Key.space>to<Key.space>interact<Key.space>with<Key.space>individuals<Key.space>they<Key.space>may<Key.space>not<Key.space>have<Key.space>met<Key.space>otherwise,<Key.space>promoting<Key.space>a<Key.space>broader<Key.space>network<Key.space>and<Key.space>diverse<Key.space>perspectives.
Screenshot: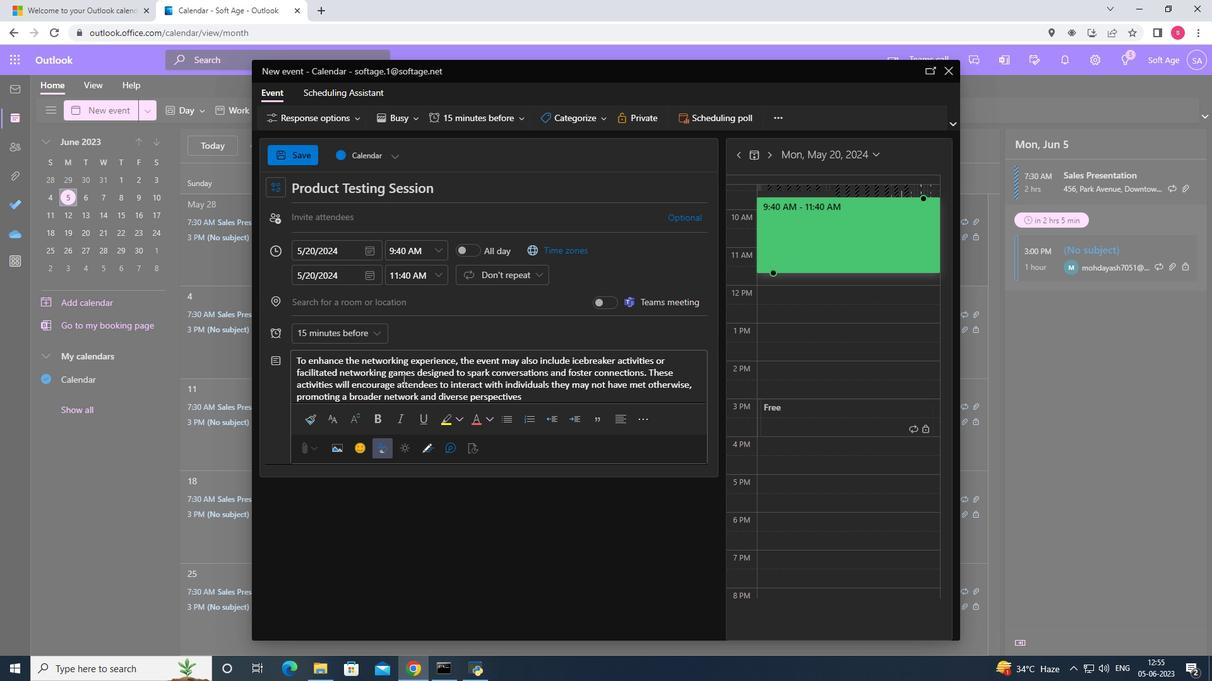 
Action: Mouse moved to (582, 121)
Screenshot: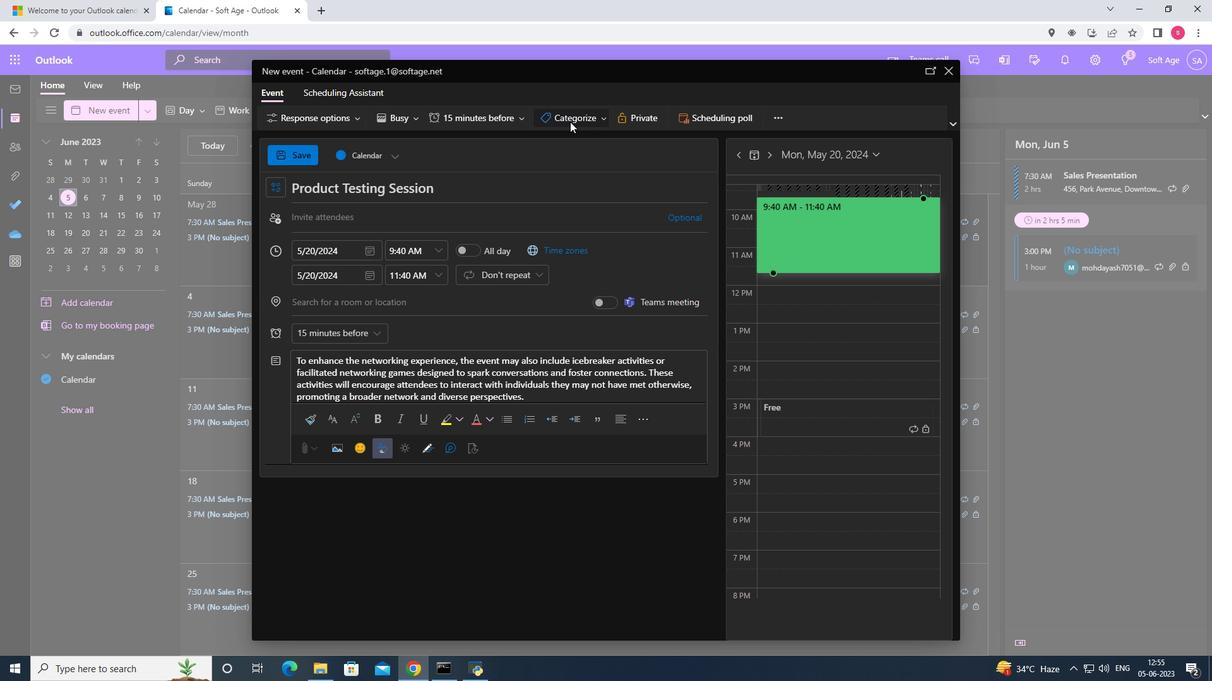 
Action: Mouse pressed left at (582, 121)
Screenshot: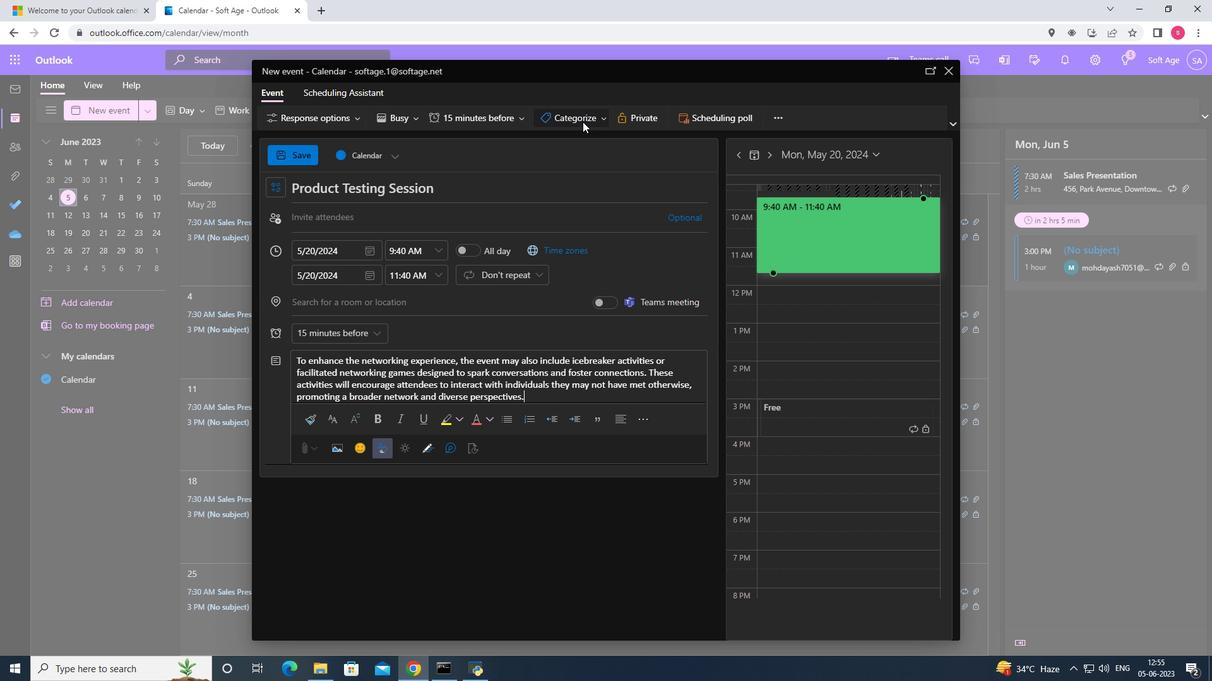 
Action: Mouse moved to (595, 265)
Screenshot: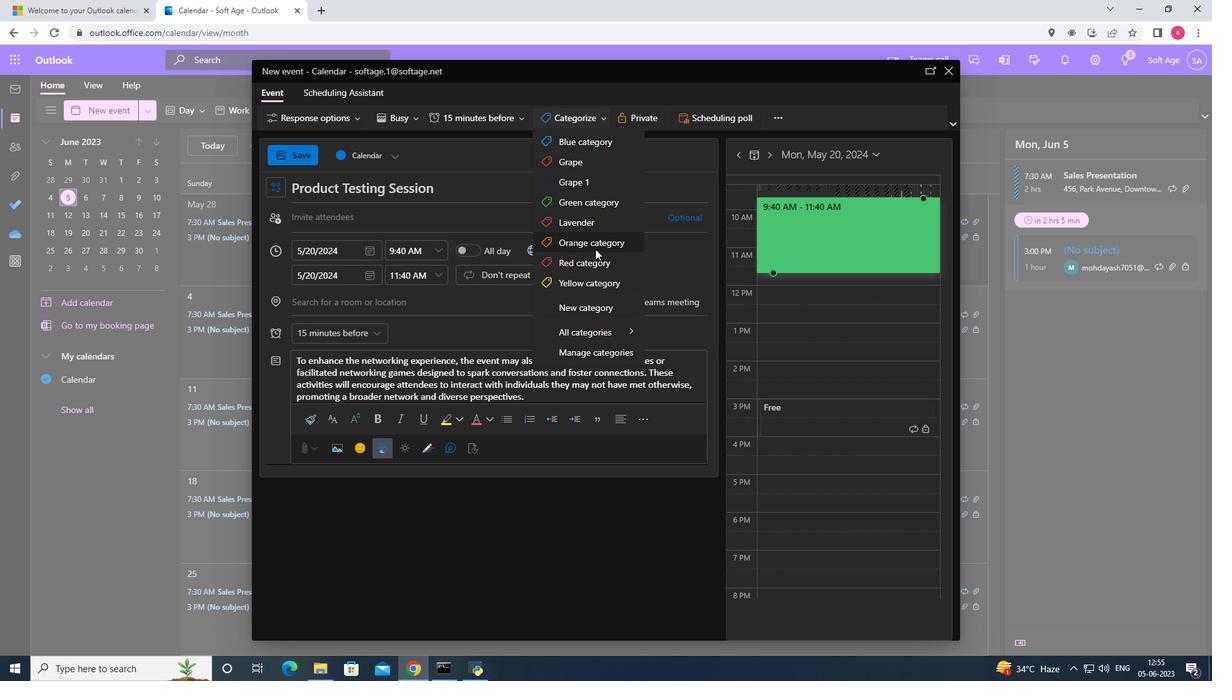 
Action: Mouse pressed left at (595, 265)
Screenshot: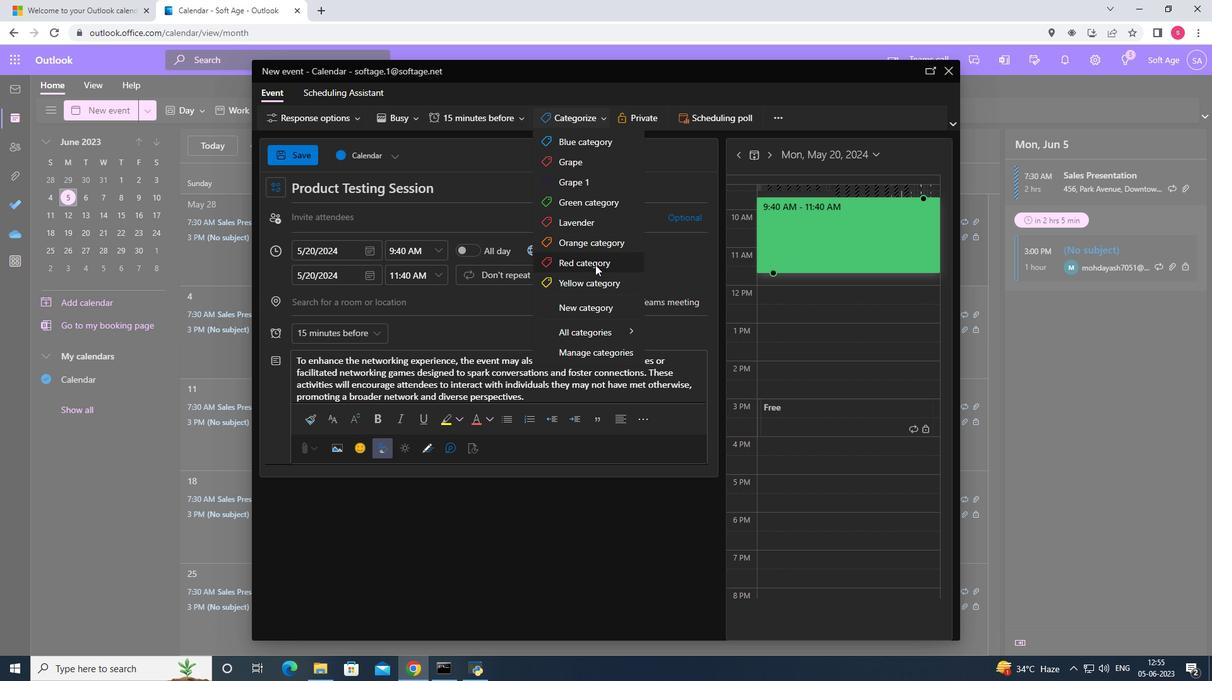 
Action: Mouse moved to (402, 308)
Screenshot: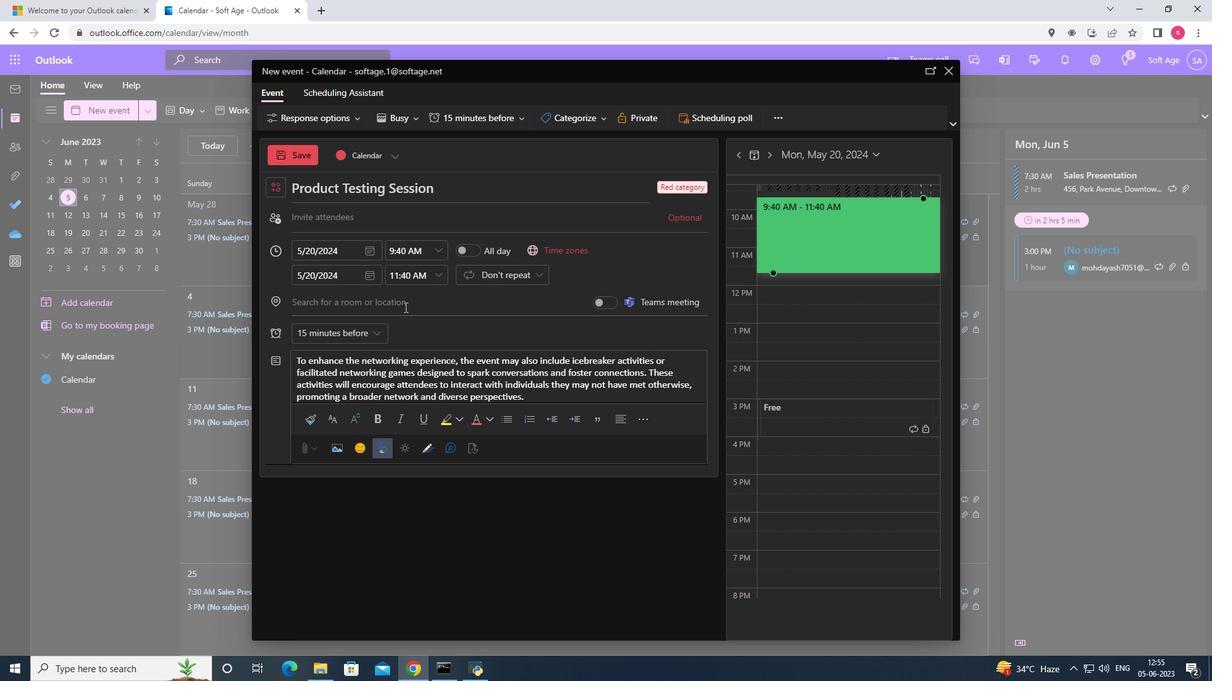 
Action: Mouse pressed left at (402, 308)
Screenshot: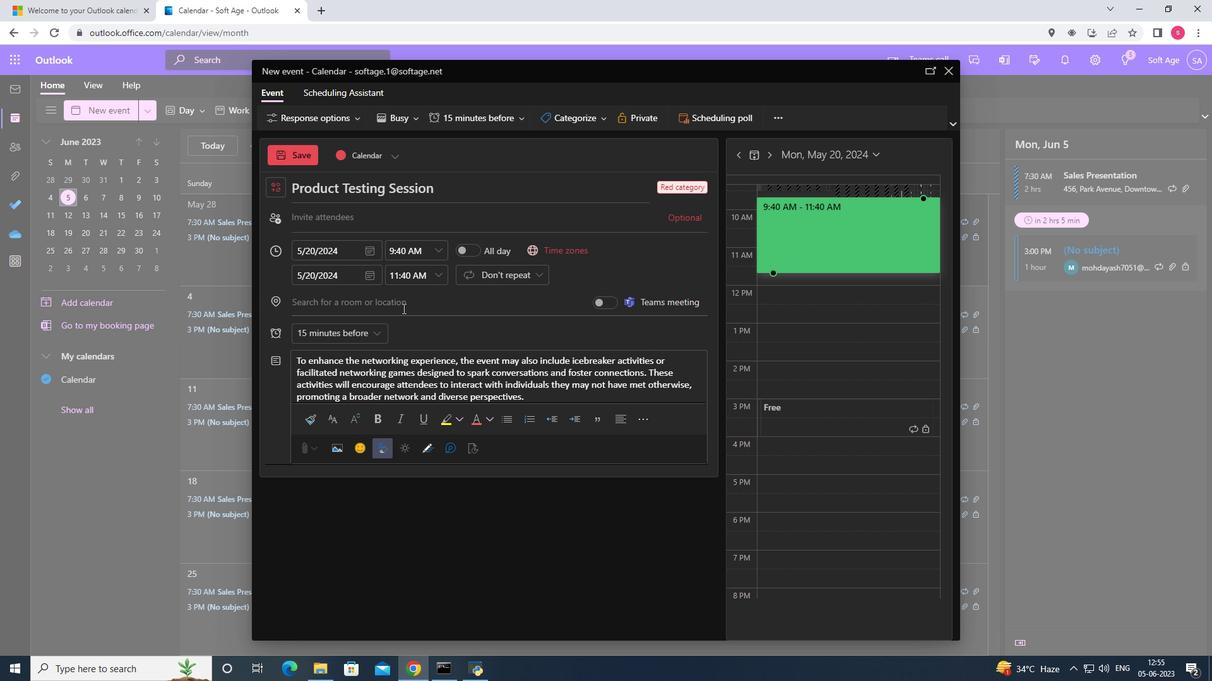 
Action: Key pressed 654<Key.space><Key.shift>Belem<Key.space><Key.shift><Key.shift><Key.shift><Key.shift><Key.shift><Key.shift><Key.shift><Key.shift><Key.shift><Key.shift><Key.shift><Key.shift>tower<Key.backspace><Key.backspace><Key.backspace><Key.backspace><Key.backspace><Key.shift><Key.shift><Key.shift><Key.shift>Tower,<Key.space><Key.shift>Las<Key.backspace><Key.backspace>isbon,<Key.space><Key.shift>Portugal
Screenshot: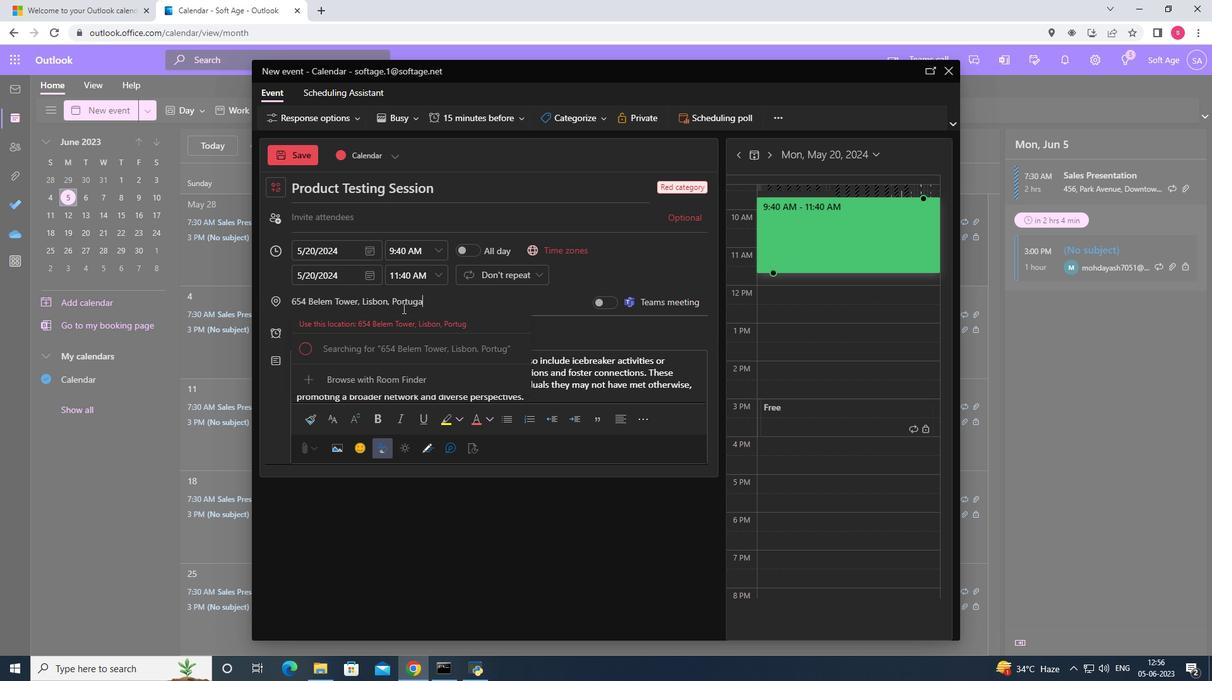
Action: Mouse moved to (434, 331)
Screenshot: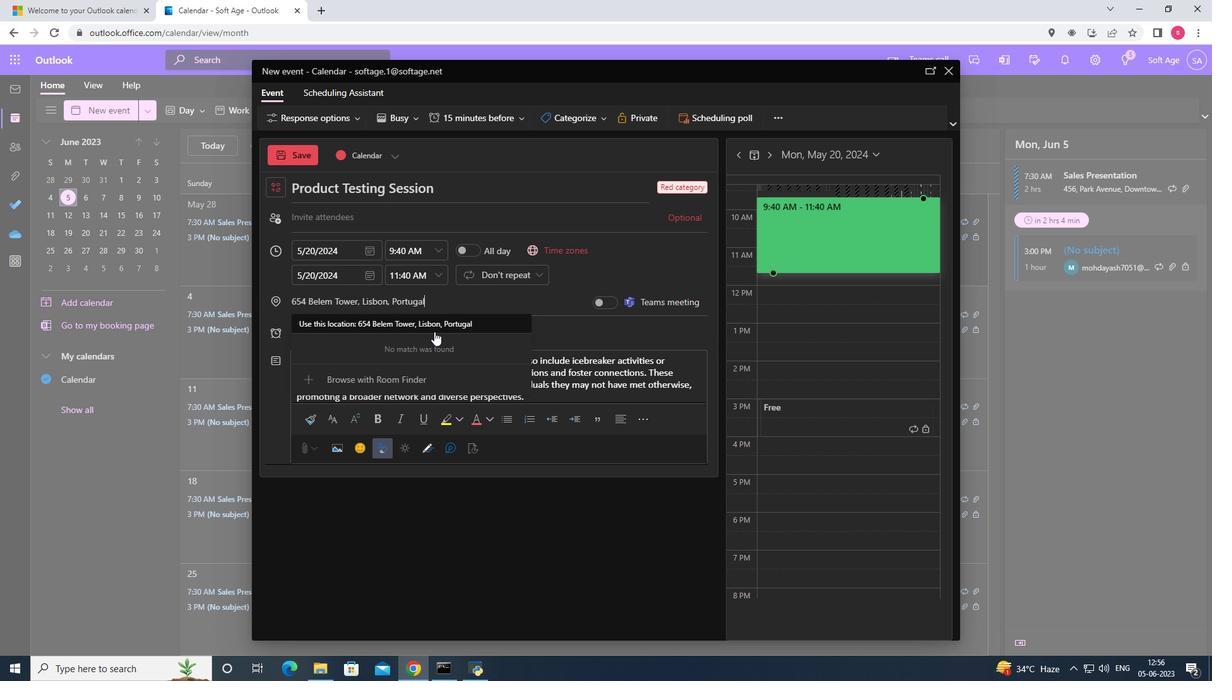 
Action: Mouse pressed left at (434, 331)
Screenshot: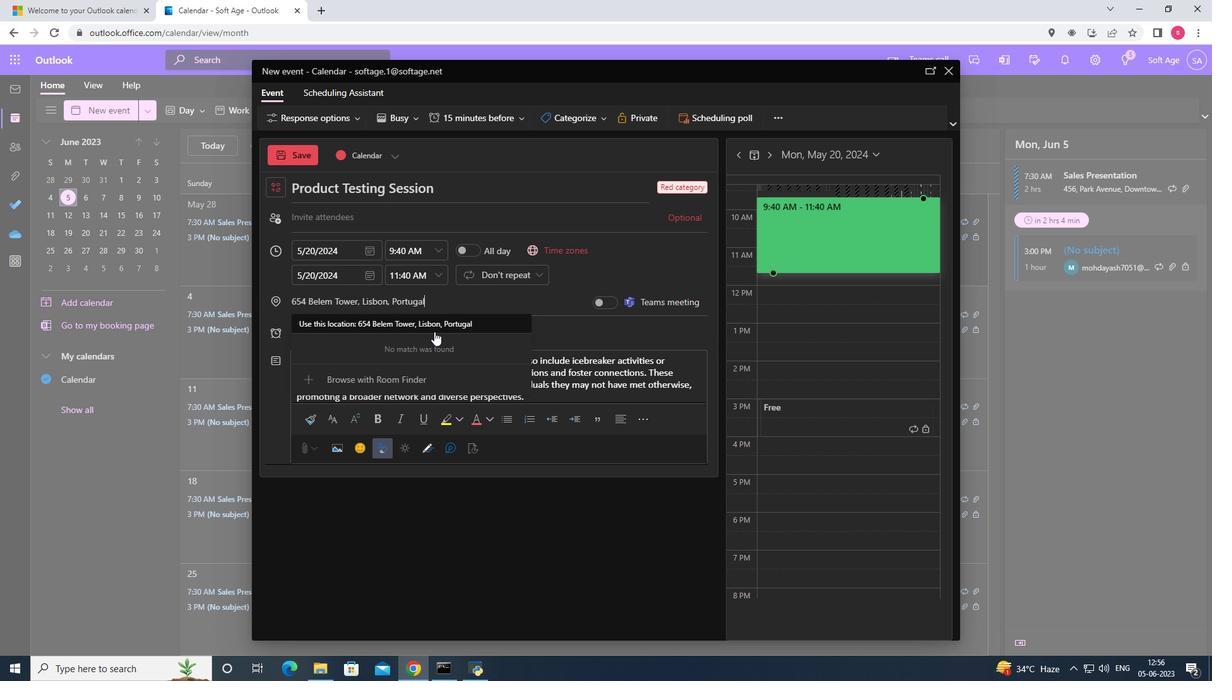 
Action: Mouse moved to (362, 217)
Screenshot: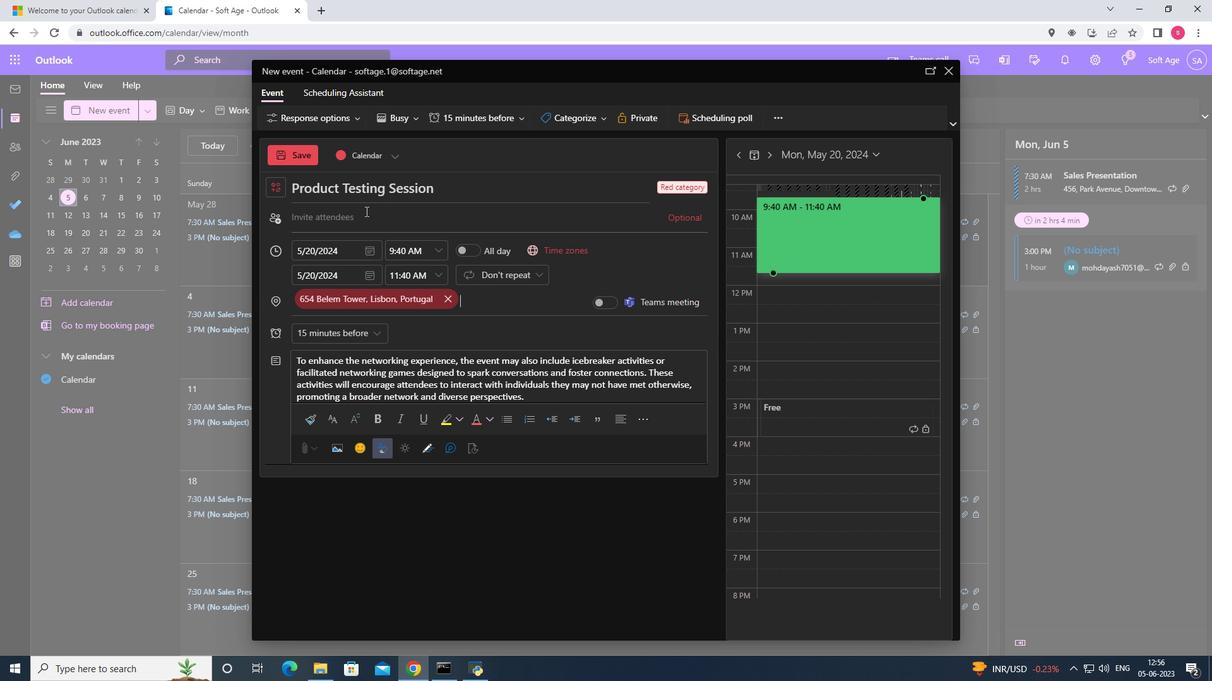 
Action: Mouse pressed left at (362, 217)
Screenshot: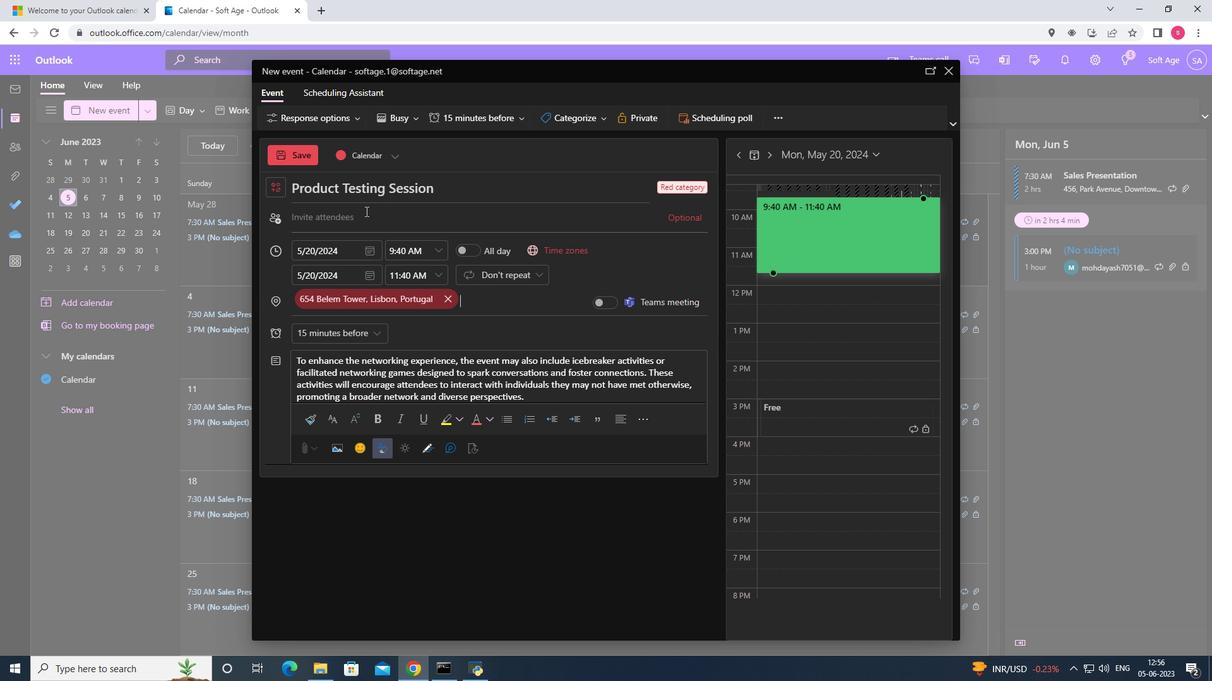 
Action: Key pressed softage.5<Key.shift>@
Screenshot: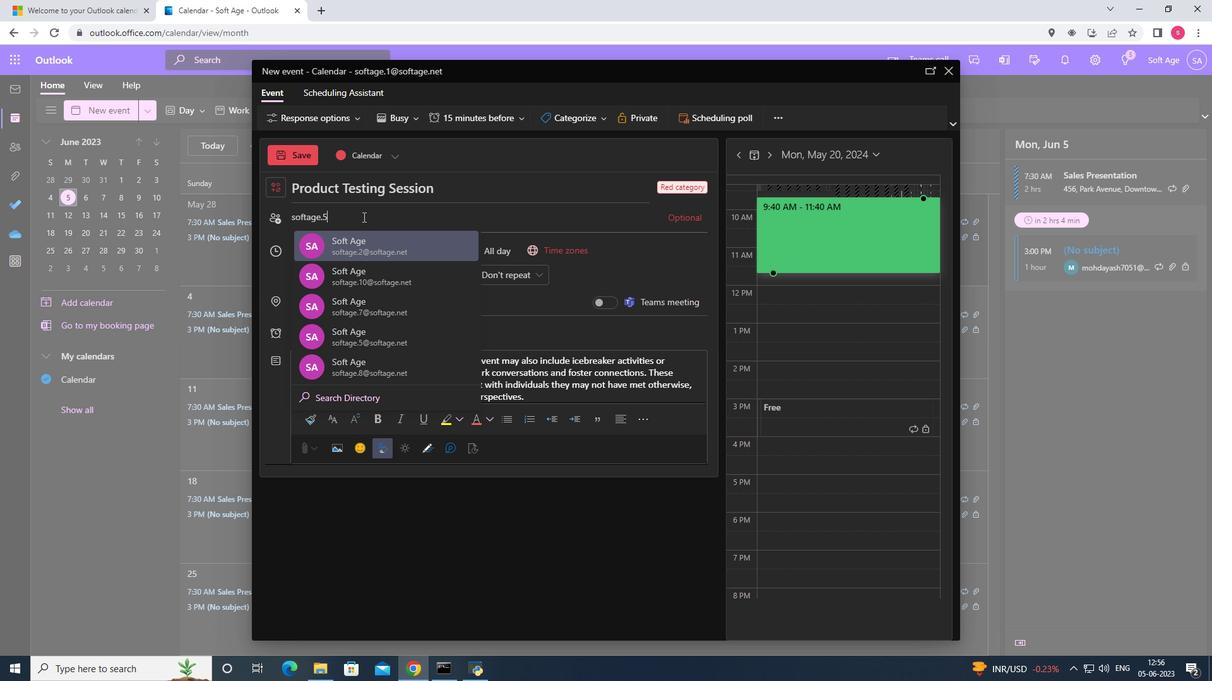
Action: Mouse moved to (369, 246)
Screenshot: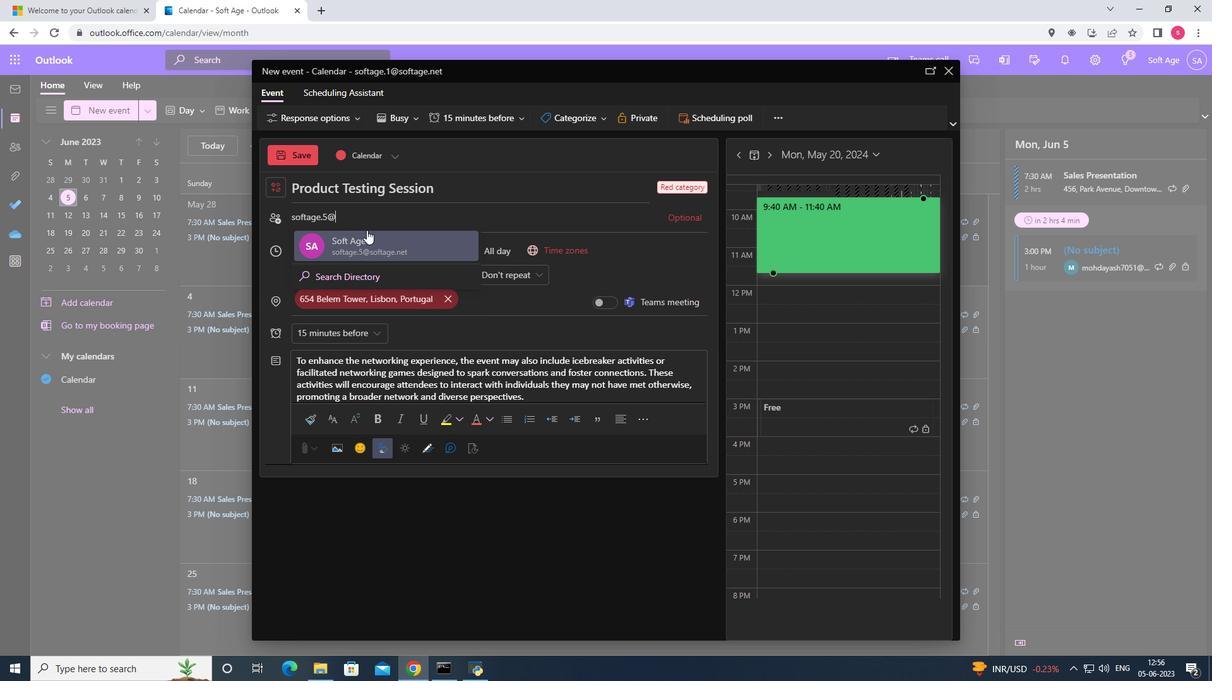 
Action: Mouse pressed left at (369, 246)
Screenshot: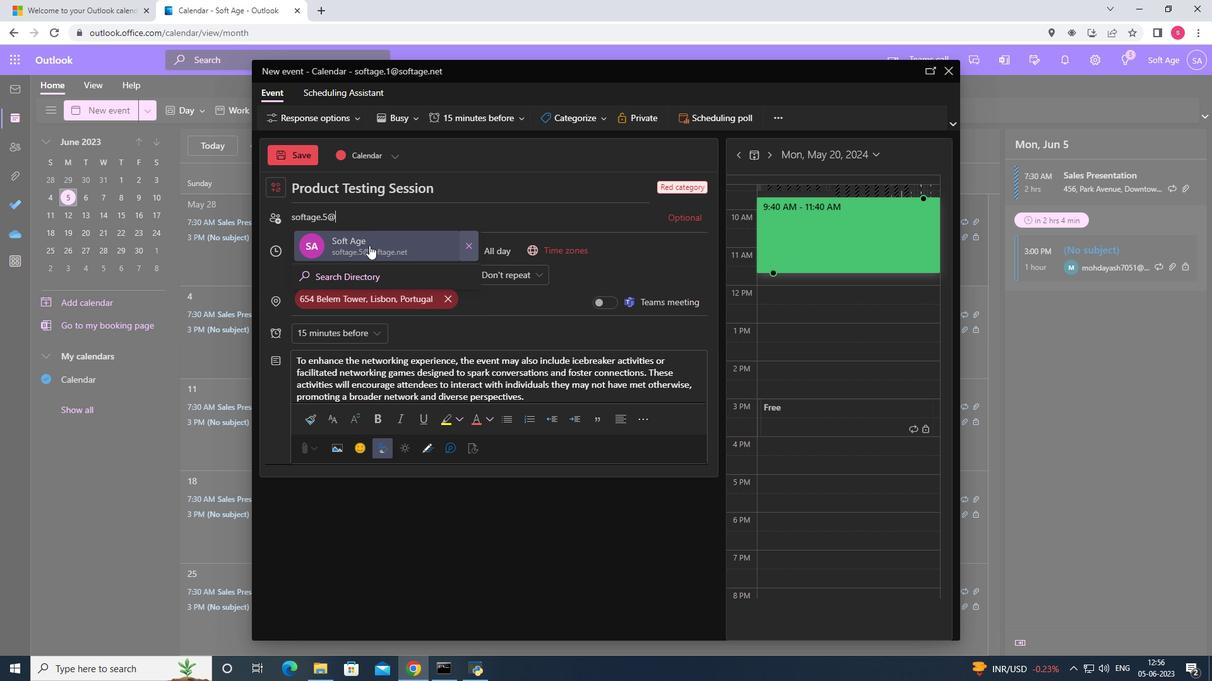 
Action: Key pressed softage.6<Key.shift>@
Screenshot: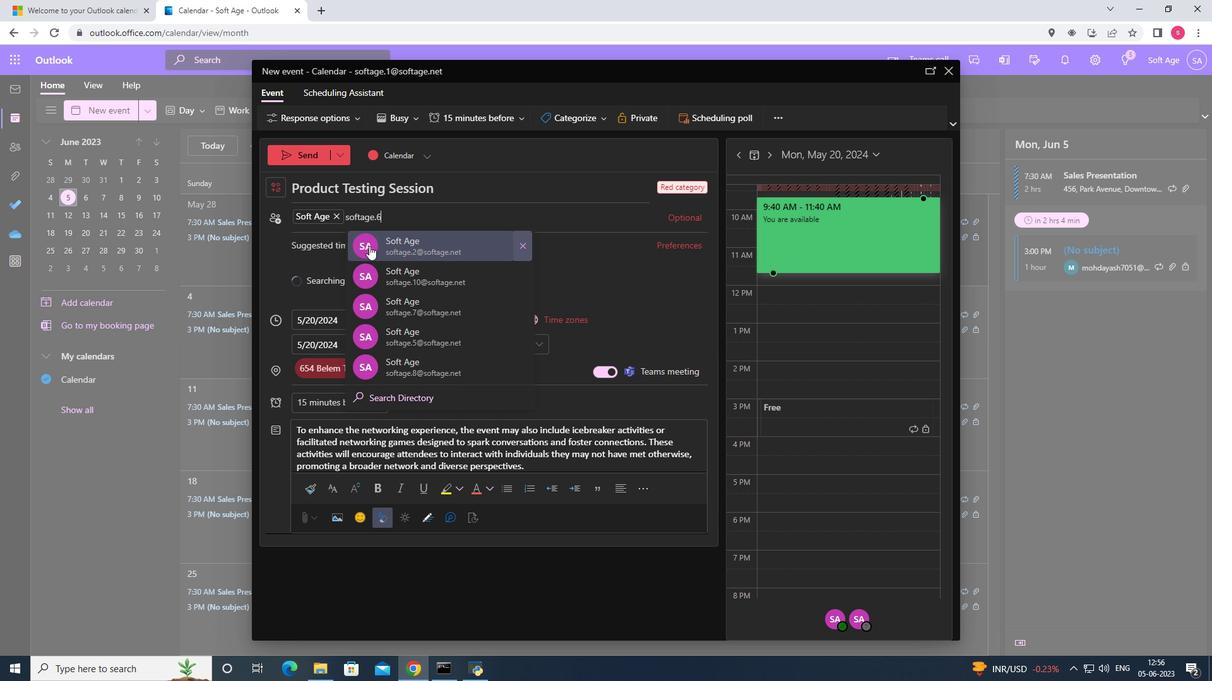 
Action: Mouse moved to (424, 283)
Screenshot: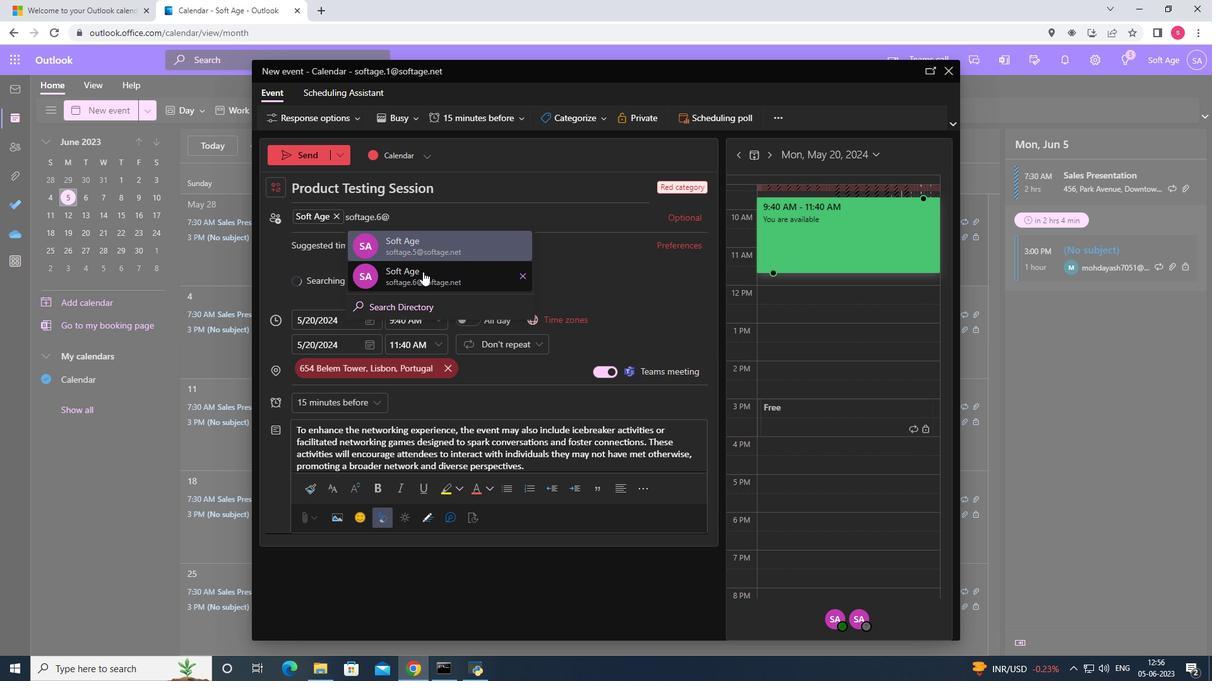 
Action: Mouse pressed left at (424, 283)
Screenshot: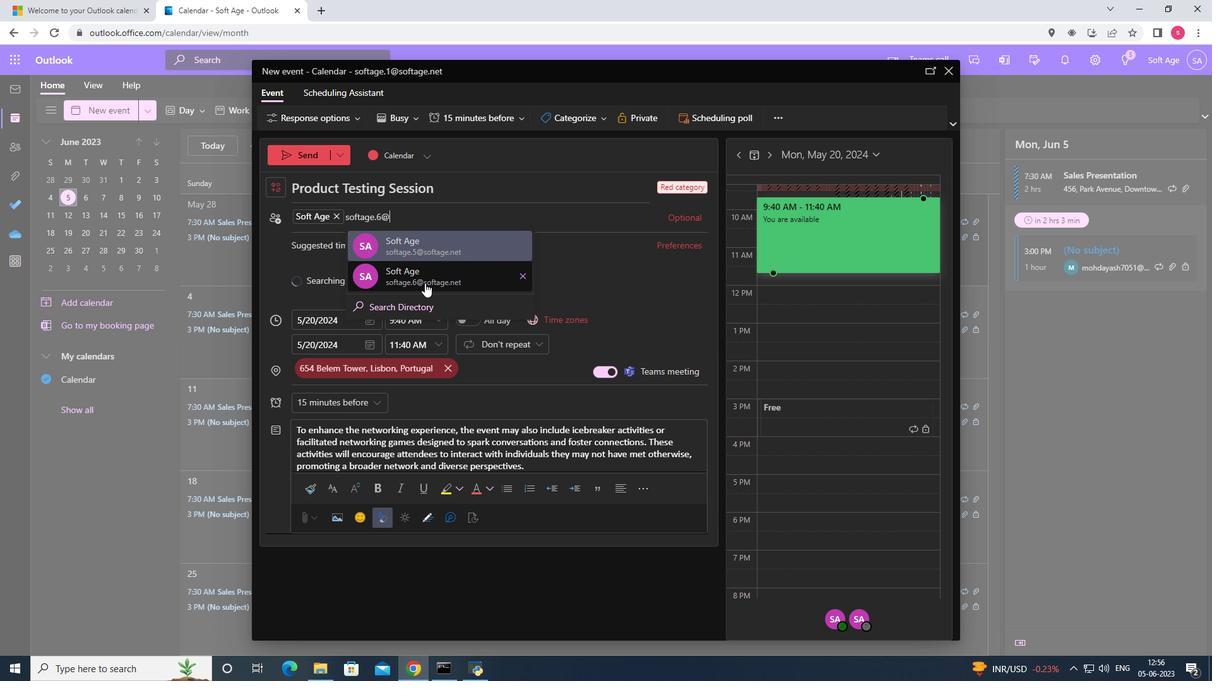 
Action: Mouse moved to (374, 401)
Screenshot: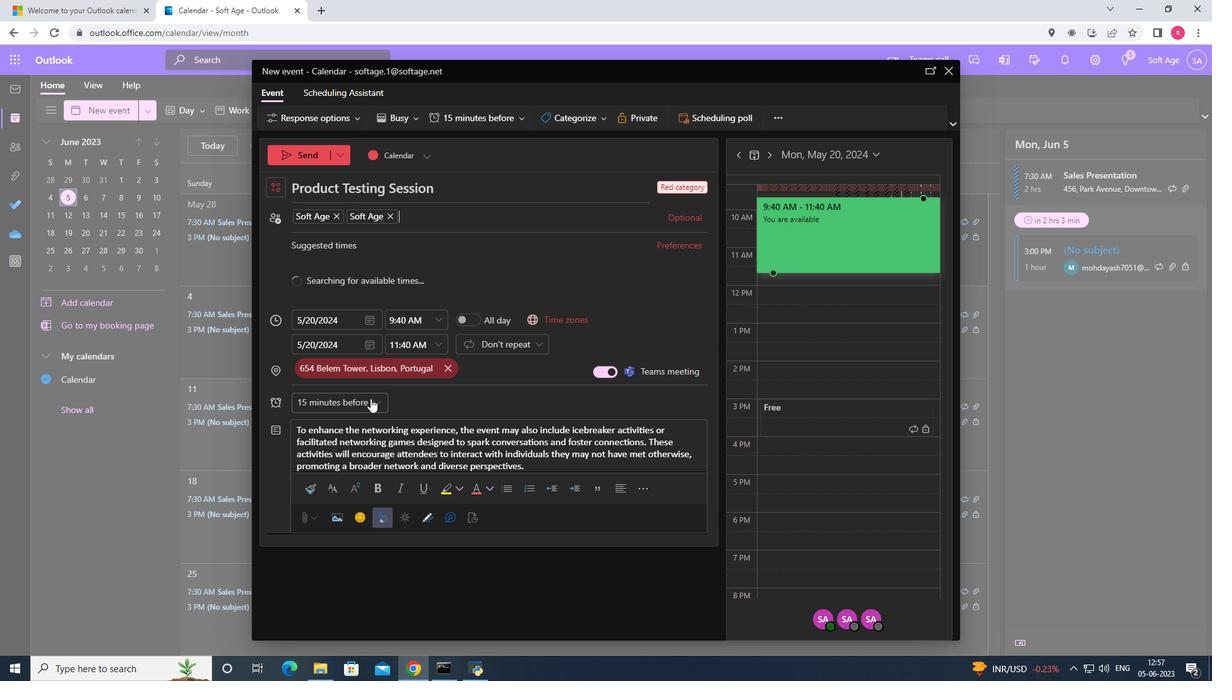 
Action: Mouse pressed left at (374, 401)
Screenshot: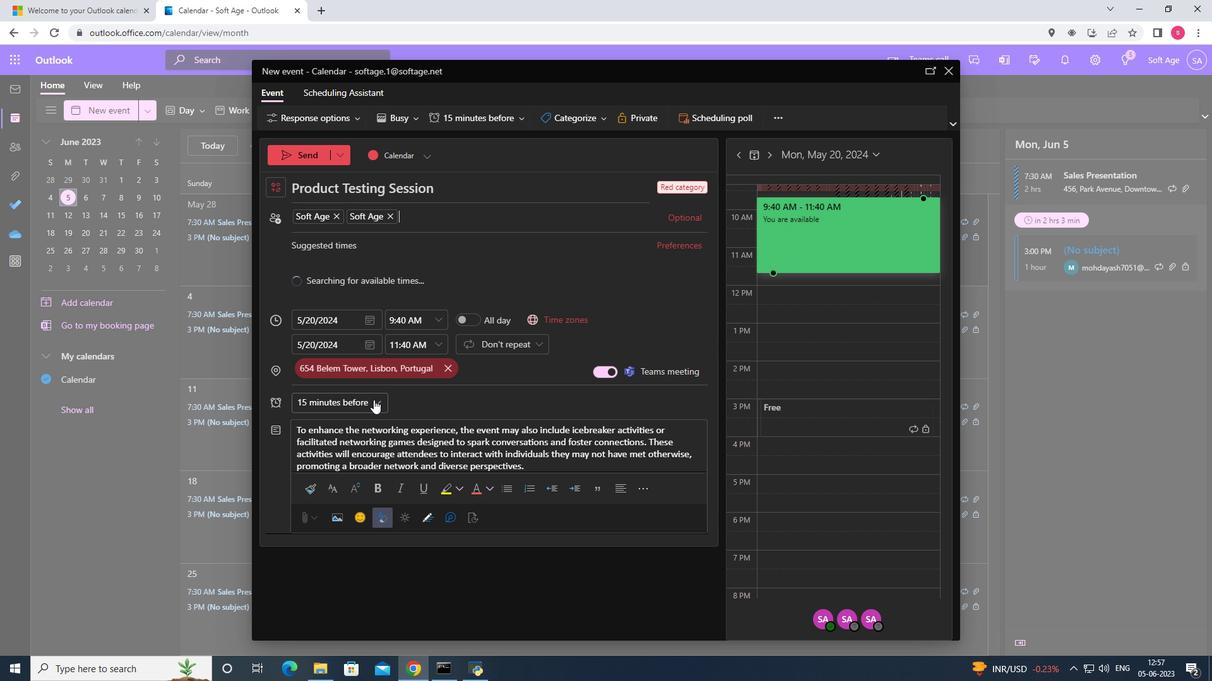 
Action: Mouse moved to (345, 180)
Screenshot: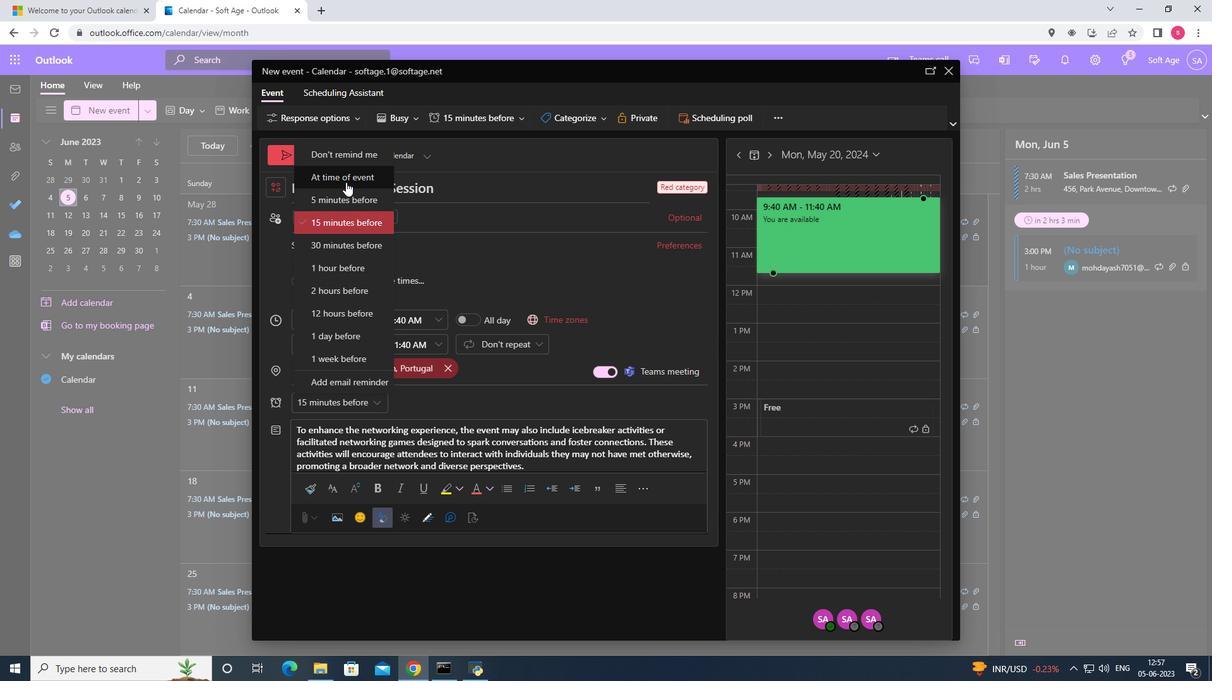 
Action: Mouse pressed left at (345, 180)
Screenshot: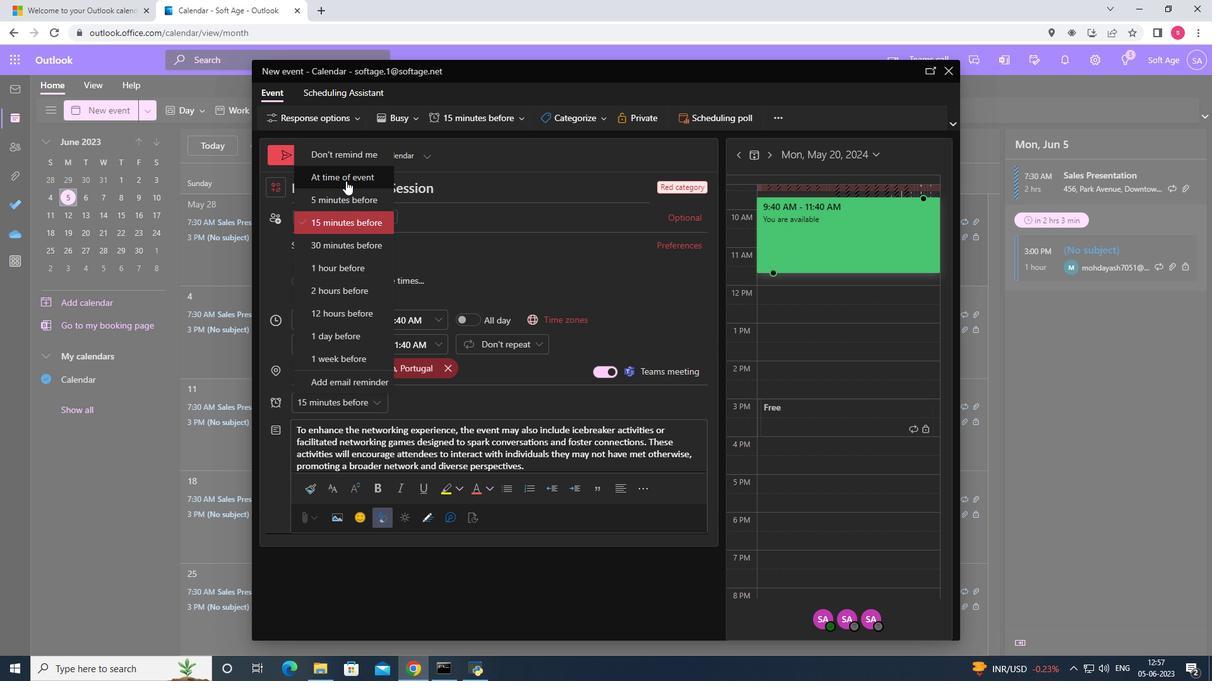 
Action: Mouse moved to (313, 160)
Screenshot: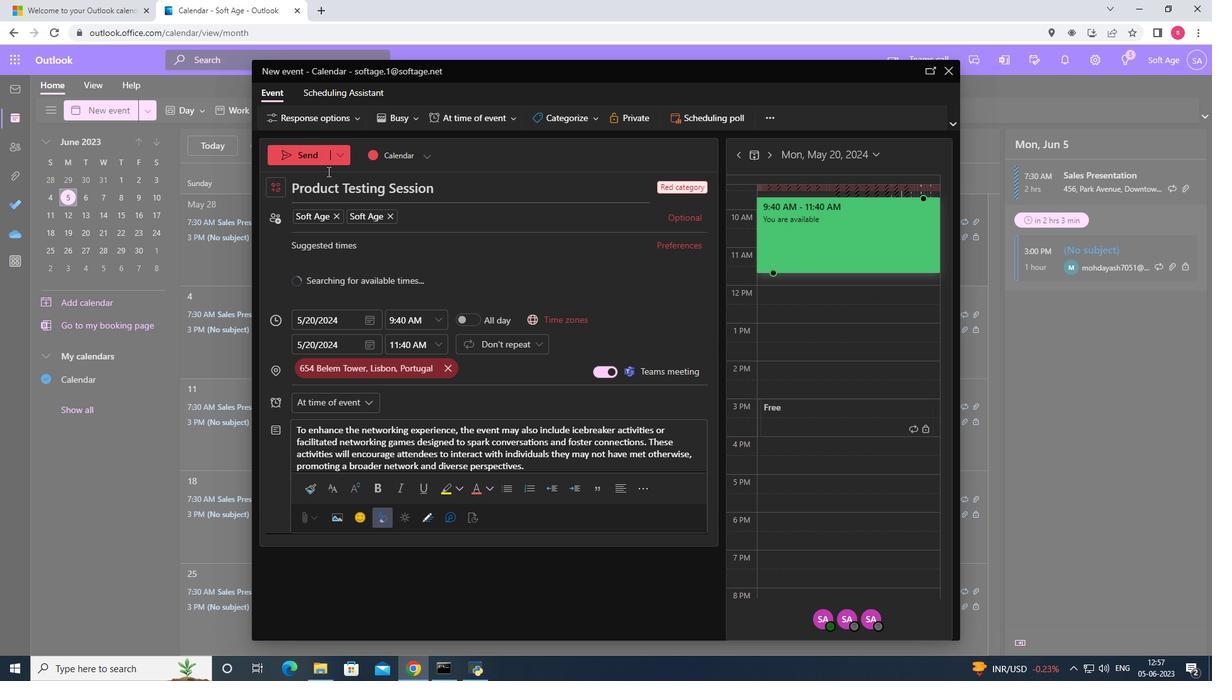 
Action: Mouse pressed left at (313, 160)
Screenshot: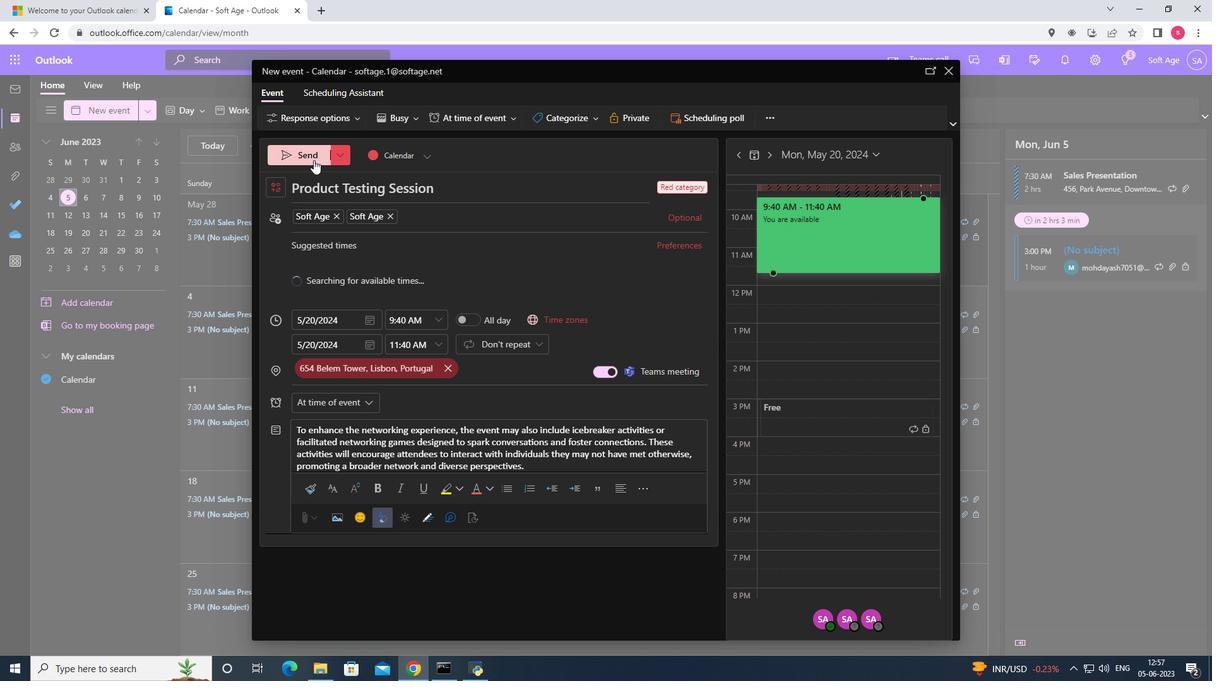 
